 Task: Find connections with filter location Oriximiná with filter topic #linkedinnetworkingwith filter profile language Spanish with filter current company InternGrow™ with filter school Institute of Management Technology, Ghaziabad with filter industry Wireless Services with filter service category Management with filter keywords title Cafeteria Worker
Action: Mouse moved to (479, 87)
Screenshot: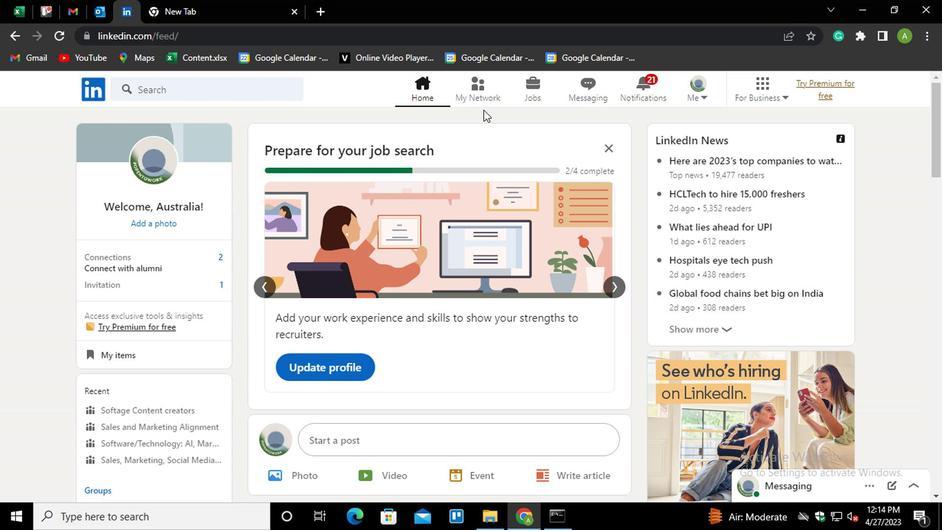 
Action: Mouse pressed left at (479, 87)
Screenshot: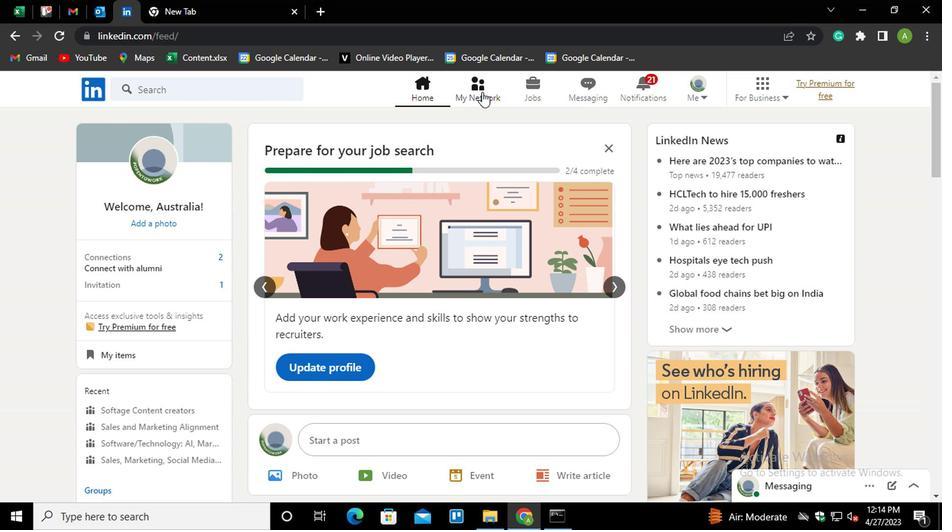 
Action: Mouse moved to (160, 157)
Screenshot: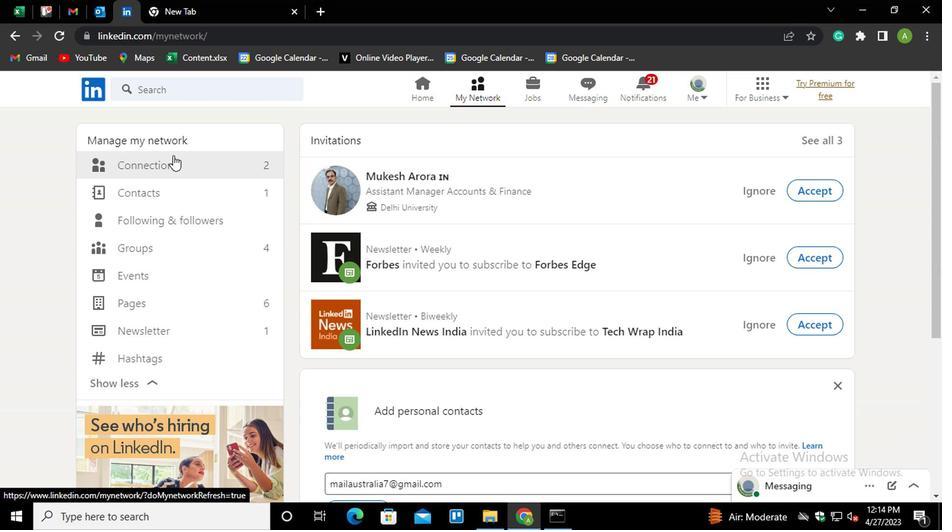 
Action: Mouse pressed left at (160, 157)
Screenshot: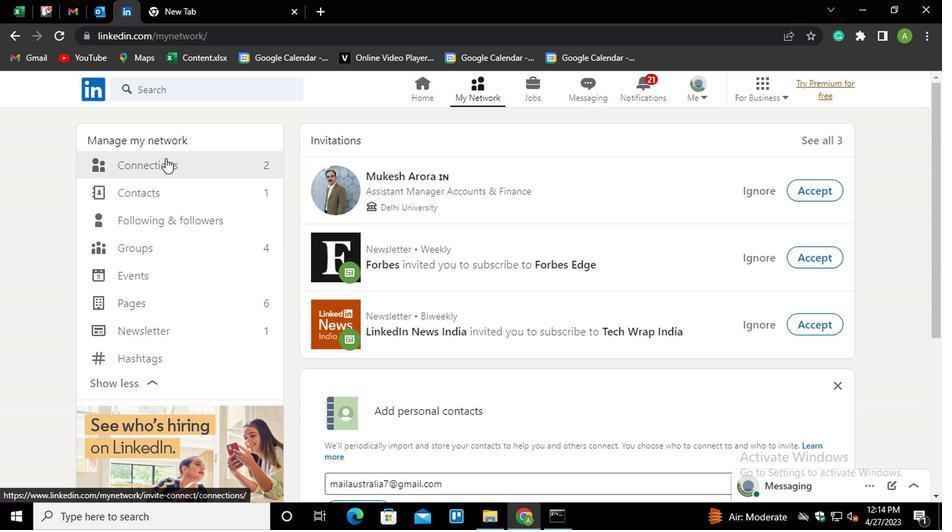 
Action: Mouse moved to (564, 154)
Screenshot: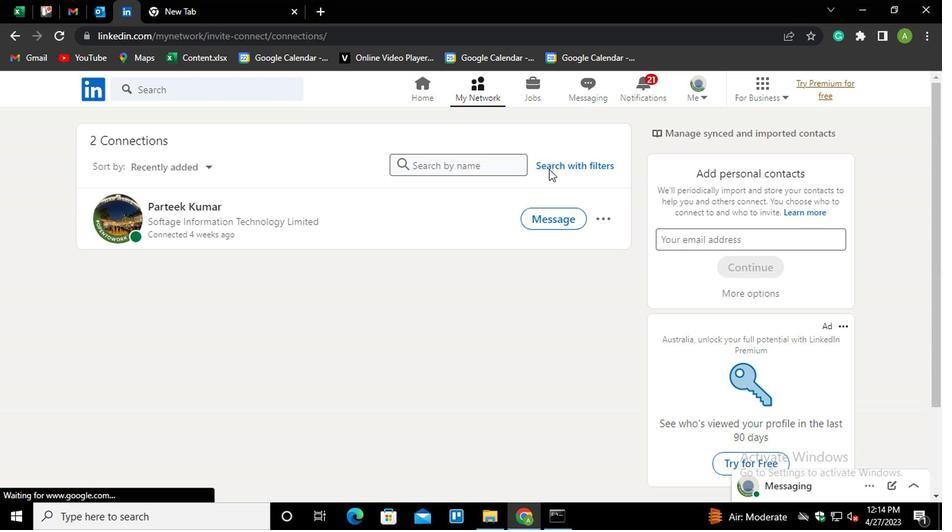 
Action: Mouse pressed left at (564, 154)
Screenshot: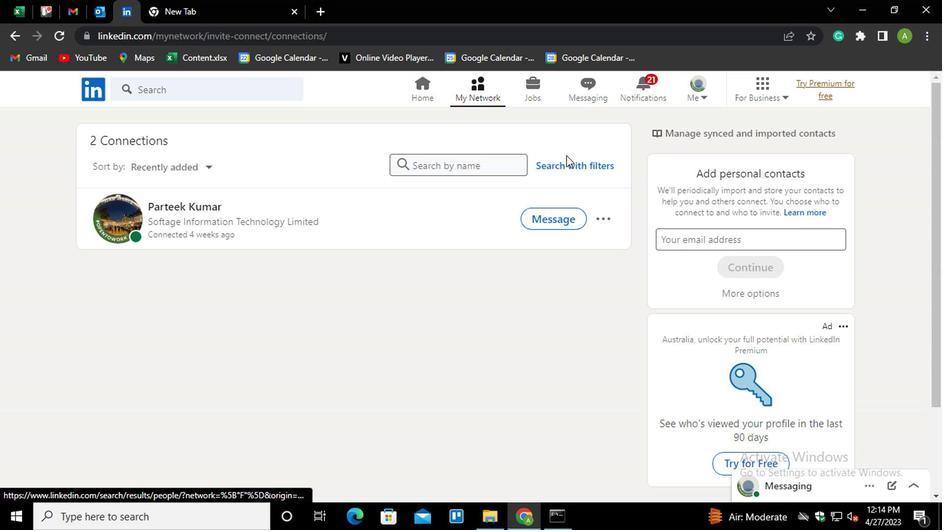 
Action: Mouse moved to (566, 163)
Screenshot: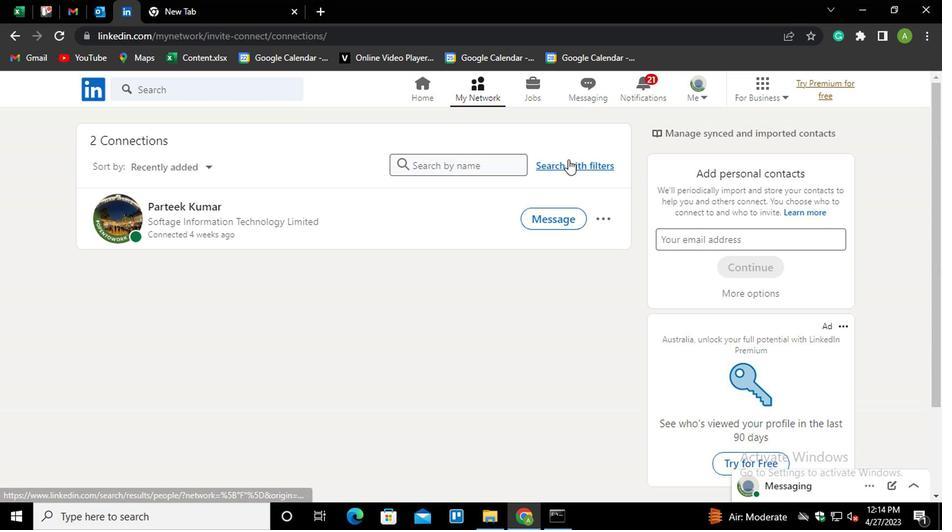 
Action: Mouse pressed left at (566, 163)
Screenshot: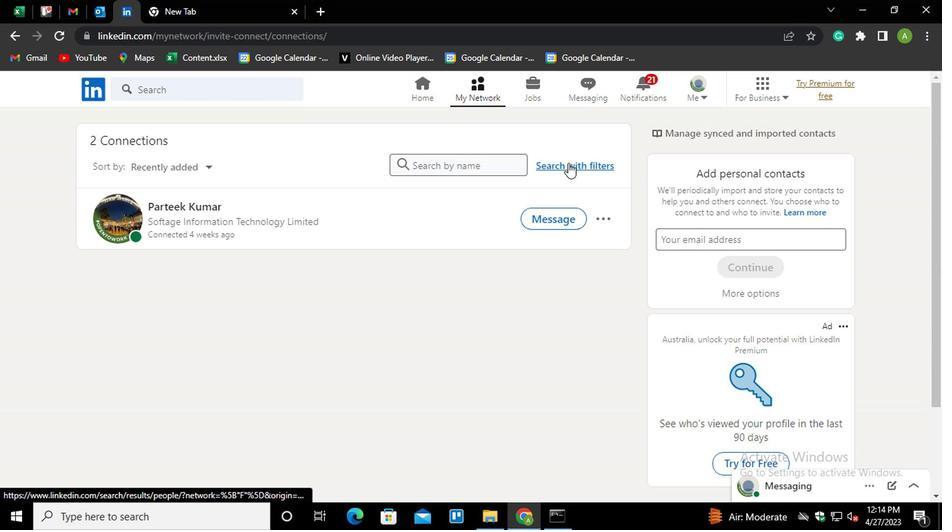 
Action: Mouse moved to (503, 126)
Screenshot: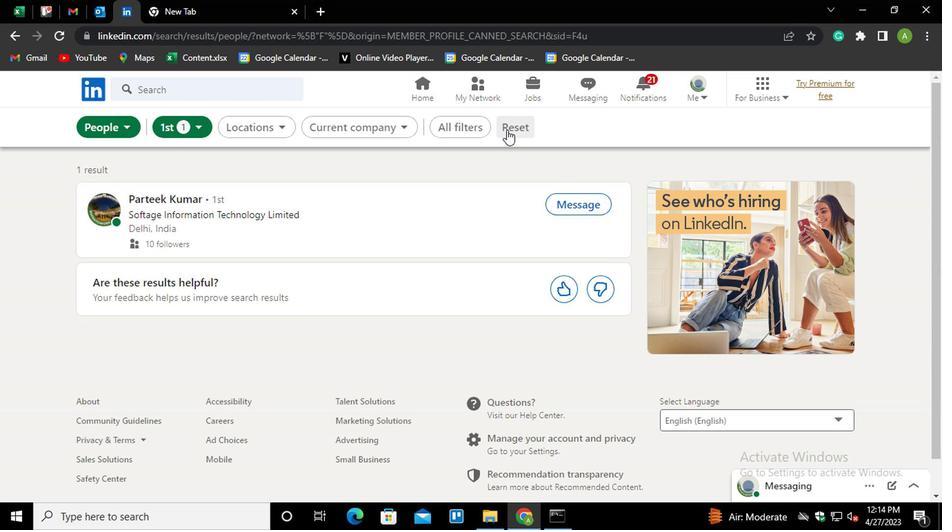 
Action: Mouse pressed left at (503, 126)
Screenshot: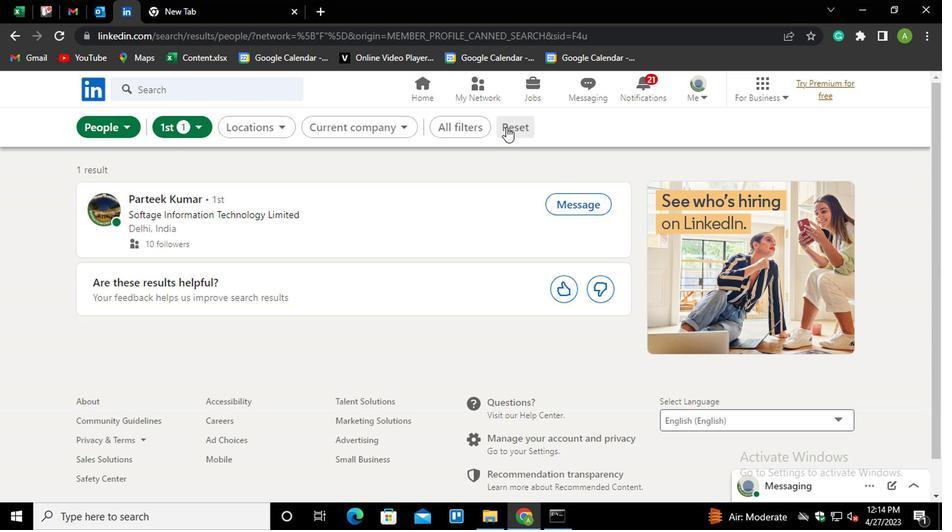 
Action: Mouse moved to (487, 125)
Screenshot: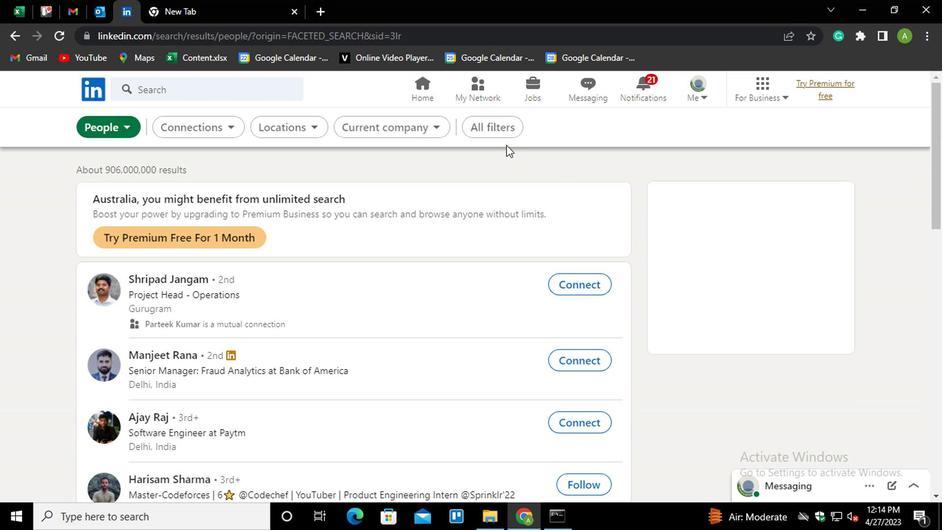 
Action: Mouse pressed left at (487, 125)
Screenshot: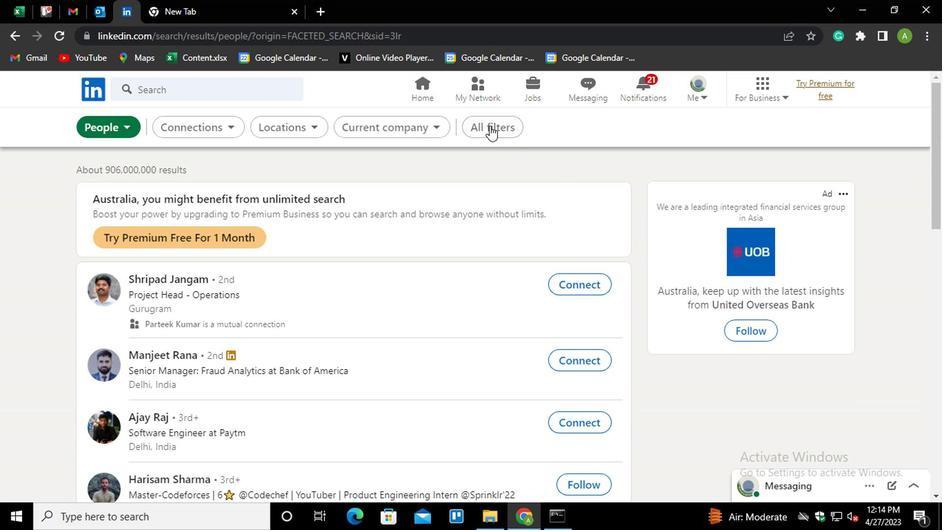 
Action: Mouse moved to (658, 268)
Screenshot: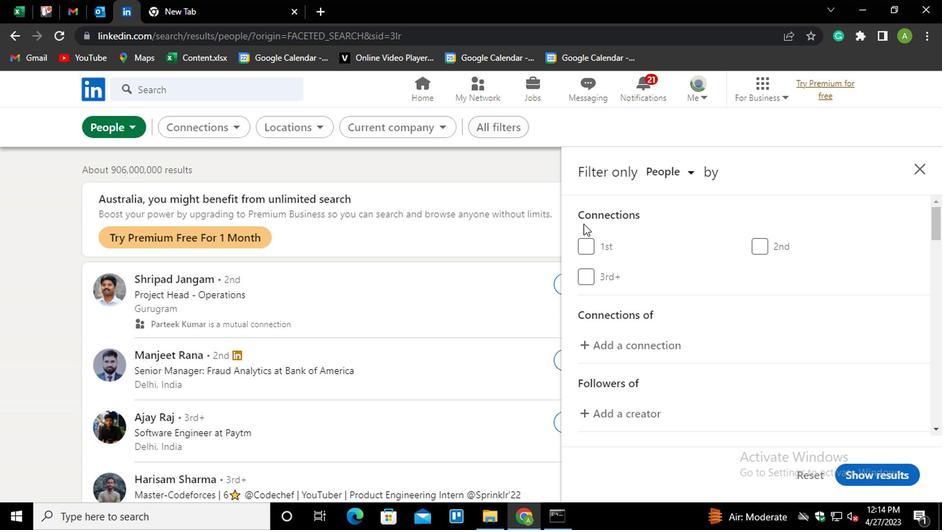 
Action: Mouse scrolled (658, 267) with delta (0, 0)
Screenshot: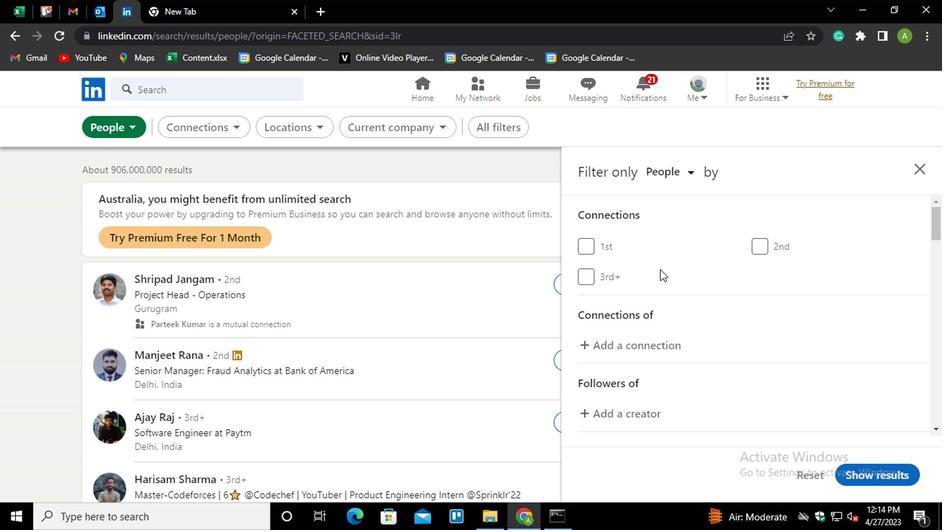 
Action: Mouse scrolled (658, 267) with delta (0, 0)
Screenshot: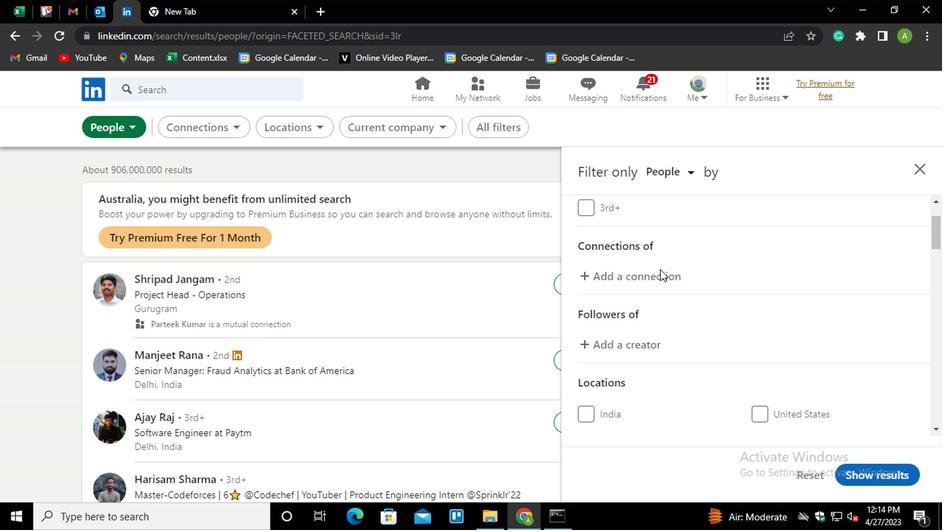
Action: Mouse scrolled (658, 267) with delta (0, 0)
Screenshot: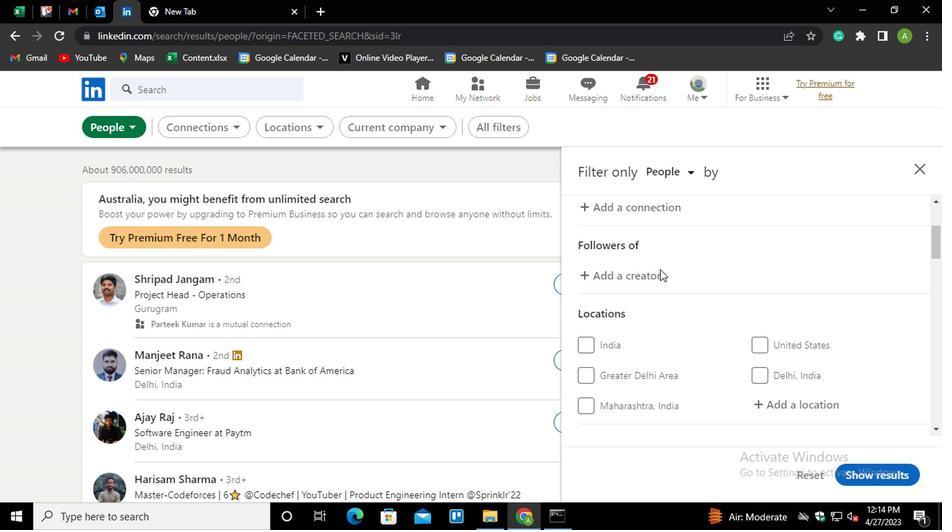 
Action: Mouse scrolled (658, 267) with delta (0, 0)
Screenshot: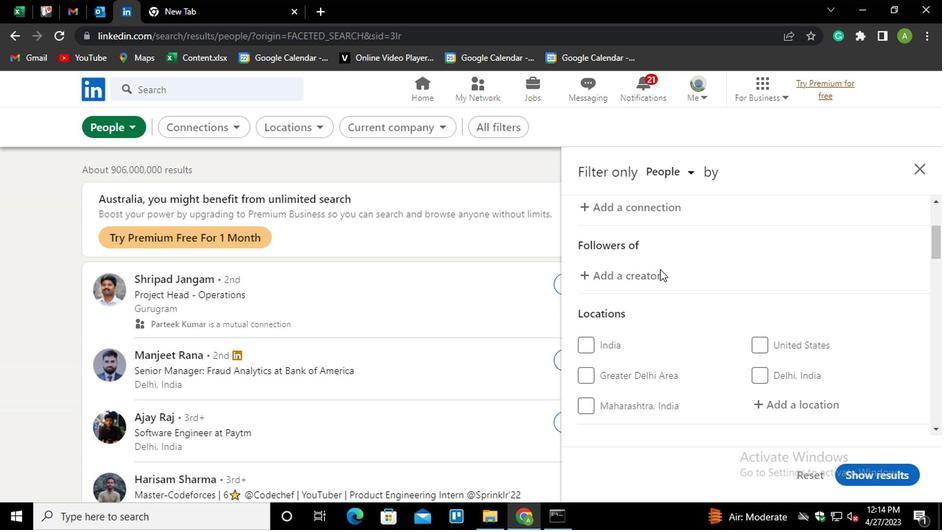 
Action: Mouse moved to (795, 266)
Screenshot: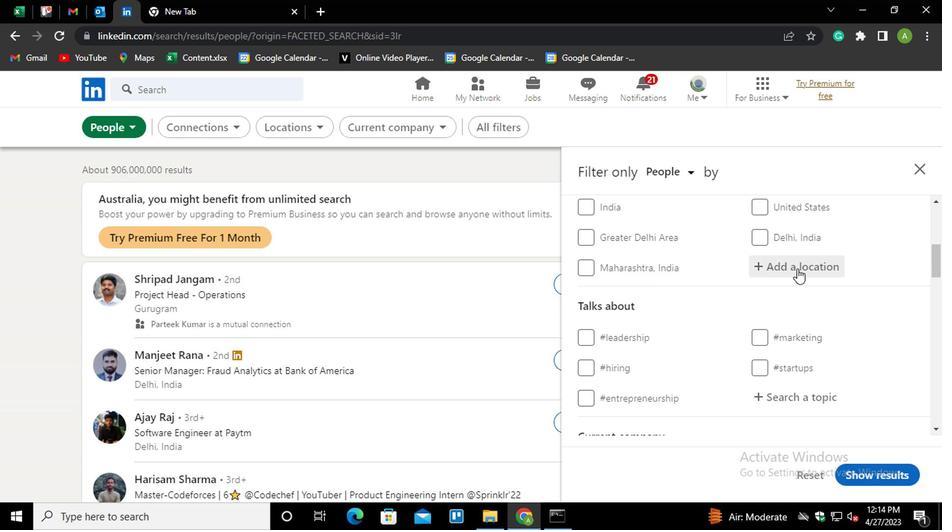 
Action: Mouse pressed left at (795, 266)
Screenshot: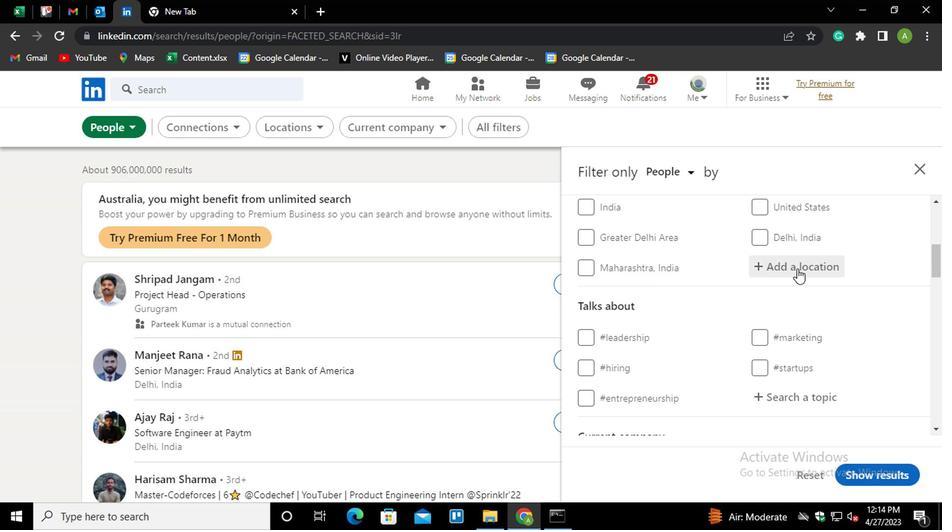 
Action: Mouse moved to (789, 265)
Screenshot: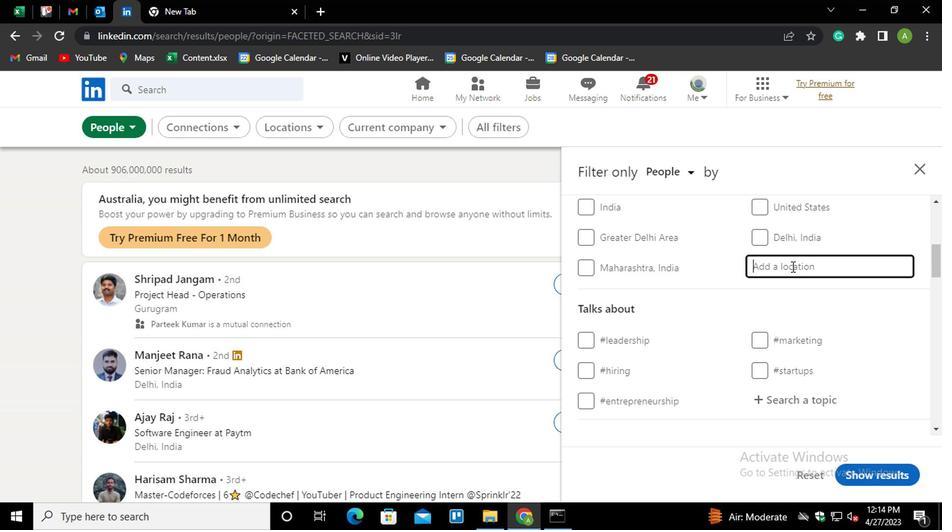 
Action: Mouse pressed left at (789, 265)
Screenshot: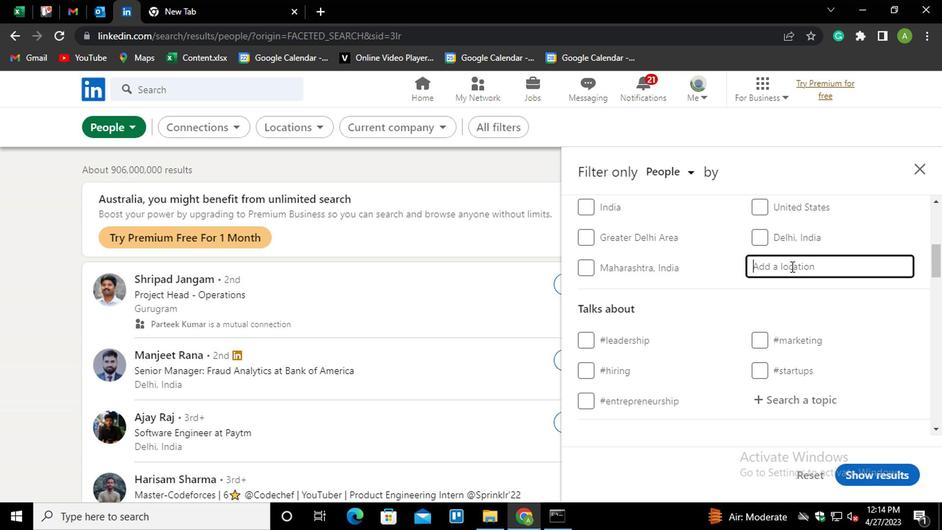 
Action: Mouse moved to (787, 266)
Screenshot: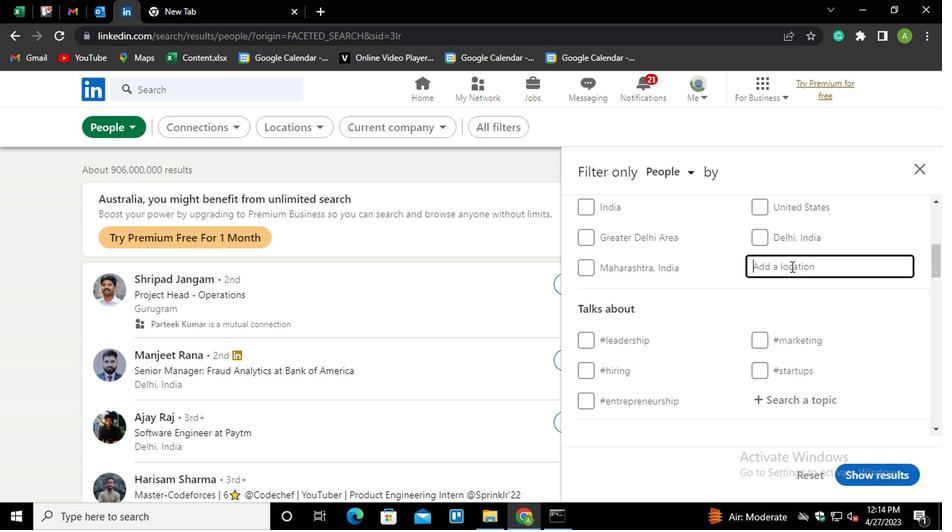 
Action: Key pressed <Key.shift>ORIXIMINA<Key.down><Key.enter>
Screenshot: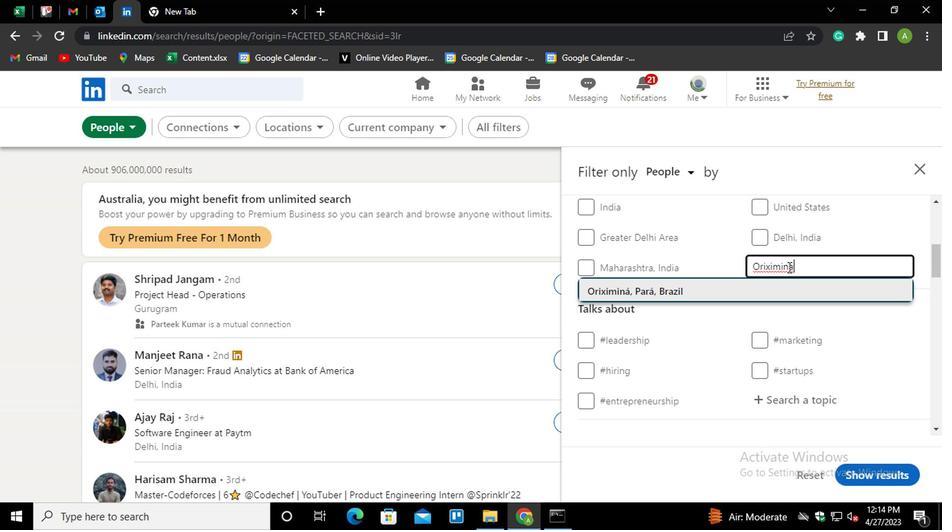 
Action: Mouse scrolled (787, 265) with delta (0, 0)
Screenshot: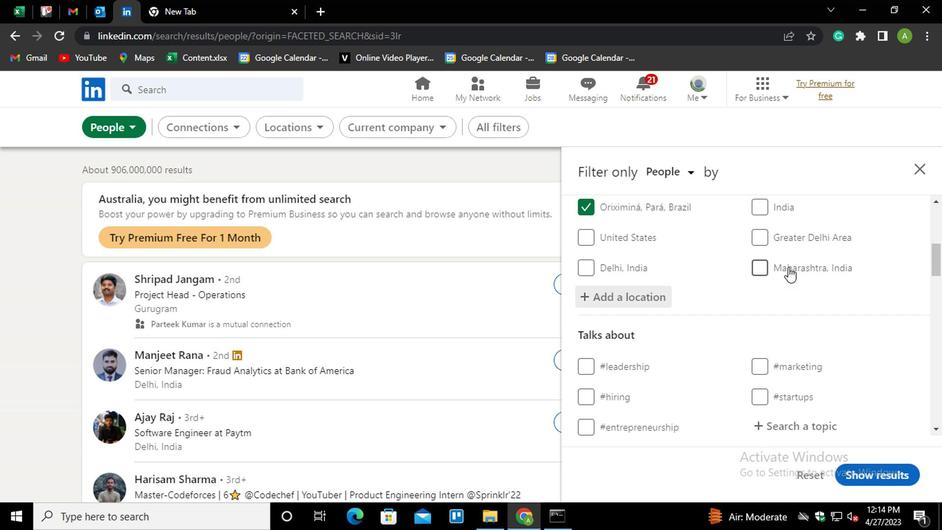 
Action: Mouse scrolled (787, 265) with delta (0, 0)
Screenshot: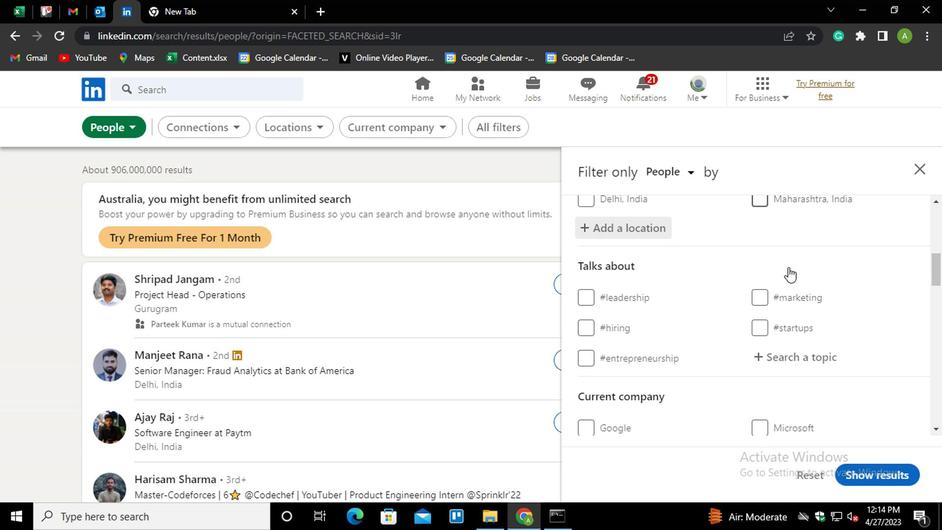 
Action: Mouse moved to (781, 286)
Screenshot: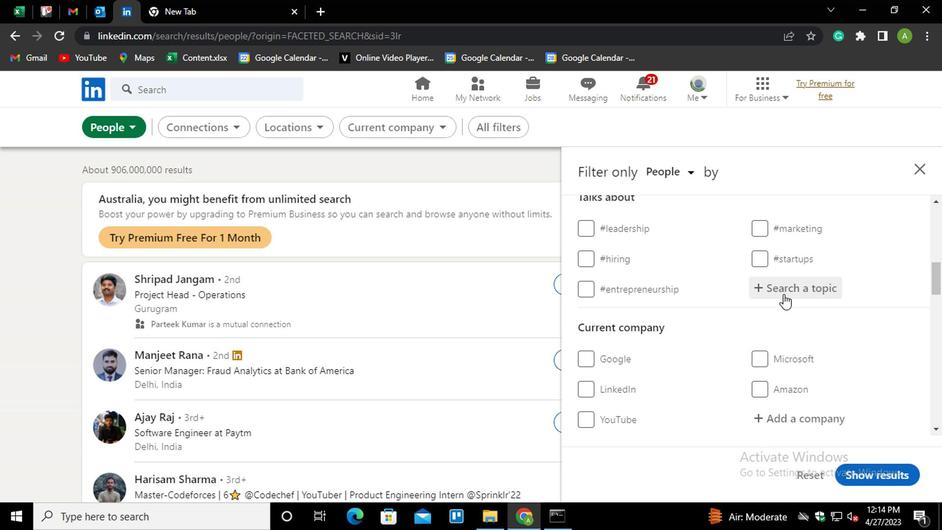 
Action: Mouse pressed left at (781, 286)
Screenshot: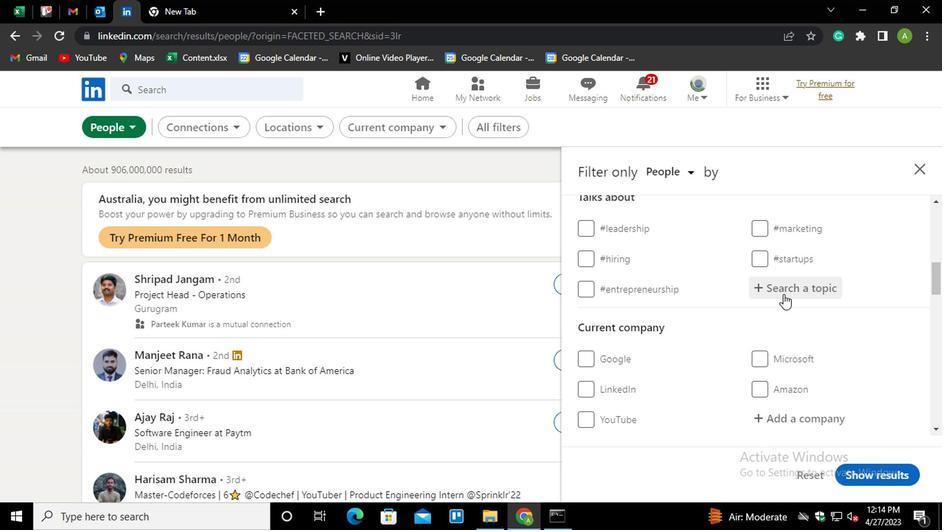 
Action: Mouse moved to (777, 287)
Screenshot: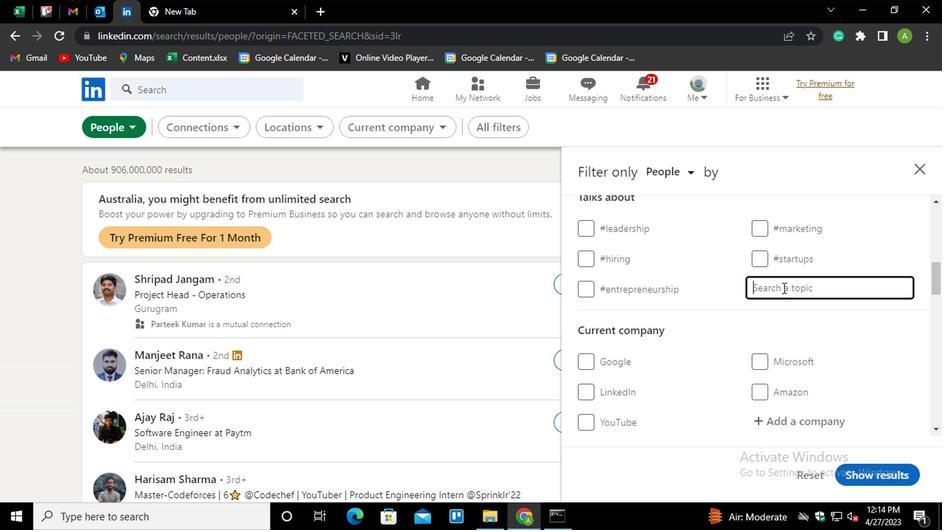
Action: Key pressed <Key.shift>#LIND<Key.backspace>KEDINNETWORKING
Screenshot: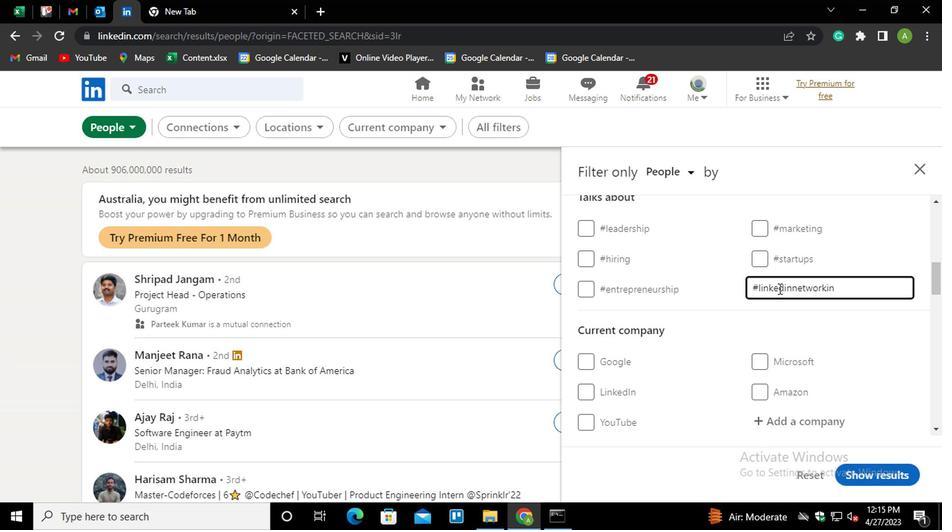 
Action: Mouse moved to (795, 322)
Screenshot: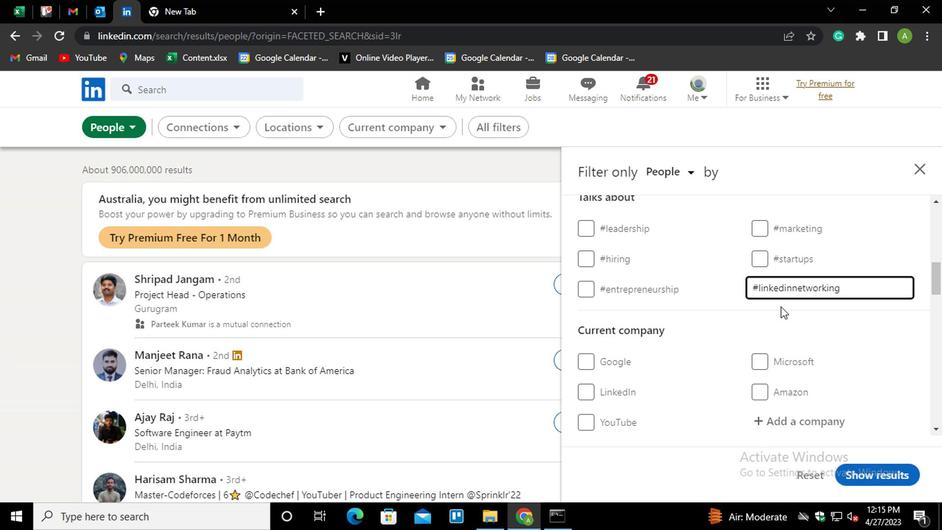 
Action: Mouse pressed left at (795, 322)
Screenshot: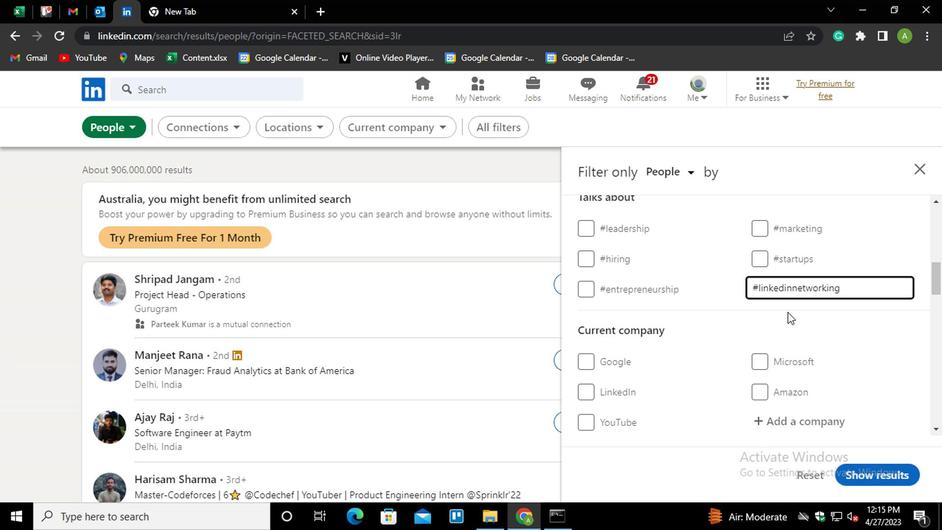 
Action: Mouse moved to (795, 322)
Screenshot: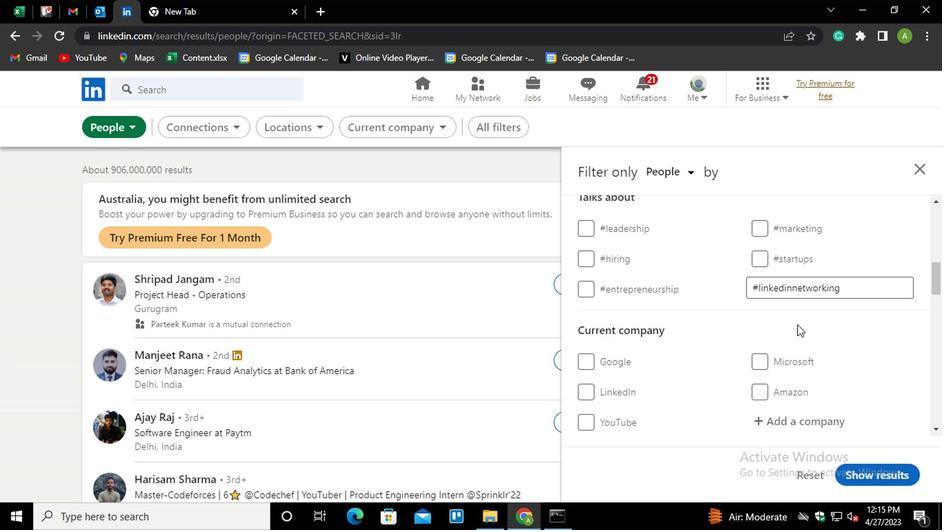 
Action: Mouse scrolled (795, 322) with delta (0, 0)
Screenshot: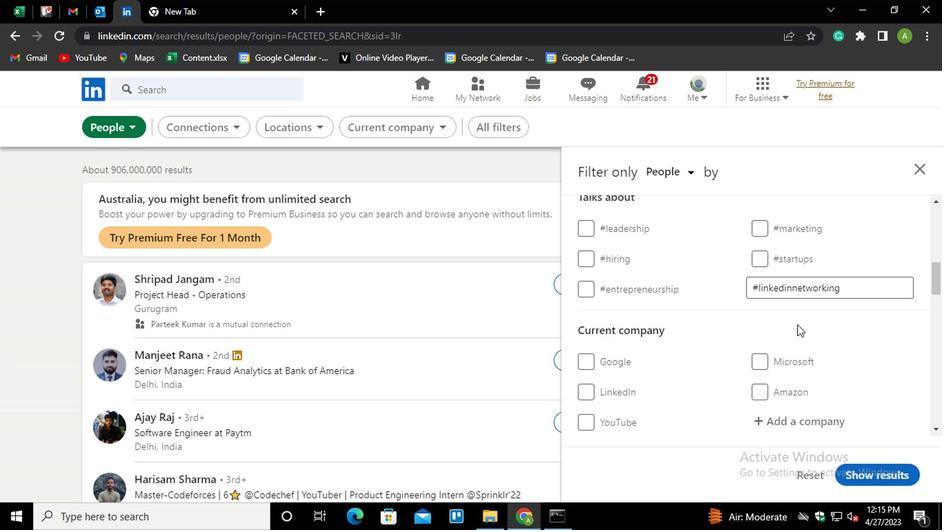 
Action: Mouse scrolled (795, 322) with delta (0, 0)
Screenshot: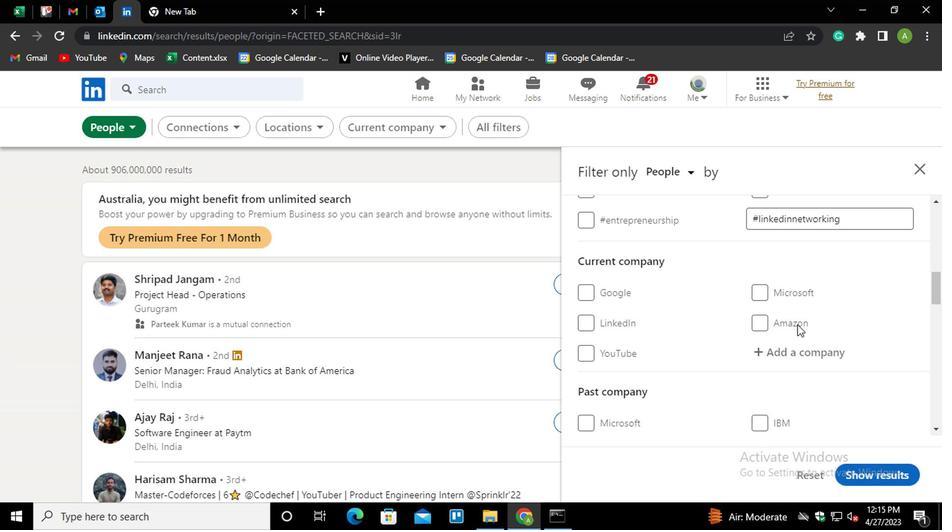 
Action: Mouse scrolled (795, 322) with delta (0, 0)
Screenshot: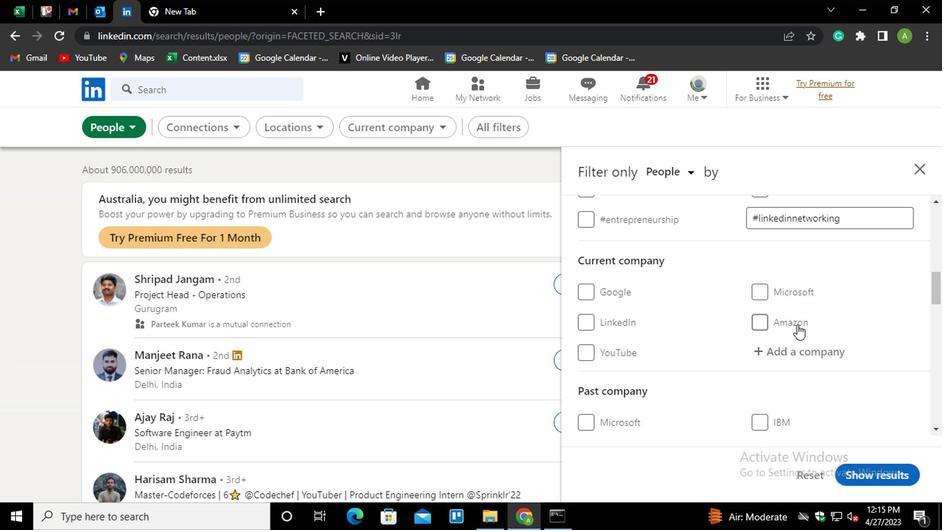 
Action: Mouse scrolled (795, 322) with delta (0, 0)
Screenshot: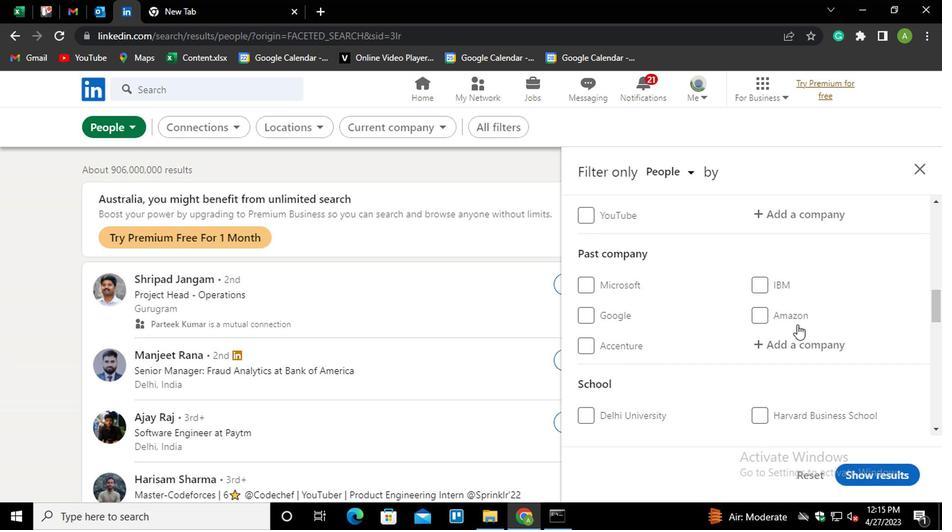 
Action: Mouse scrolled (795, 322) with delta (0, 0)
Screenshot: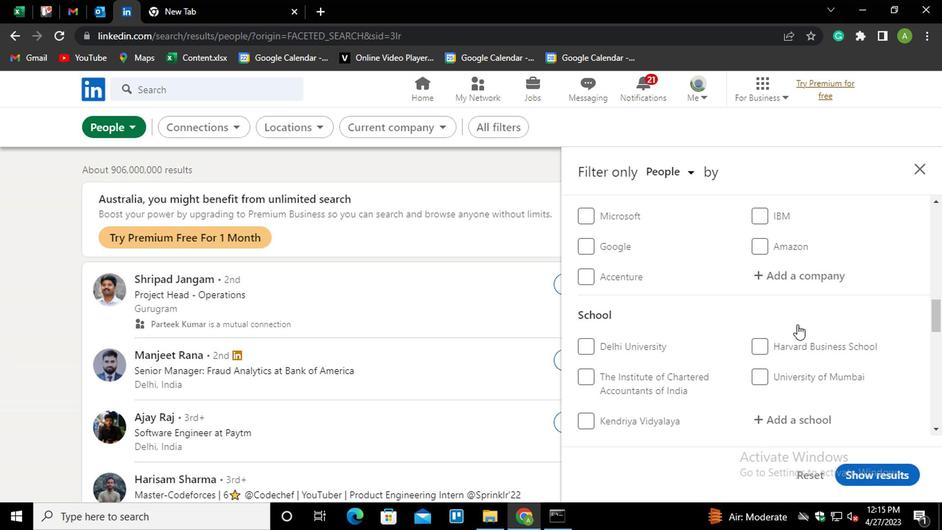 
Action: Mouse scrolled (795, 322) with delta (0, 0)
Screenshot: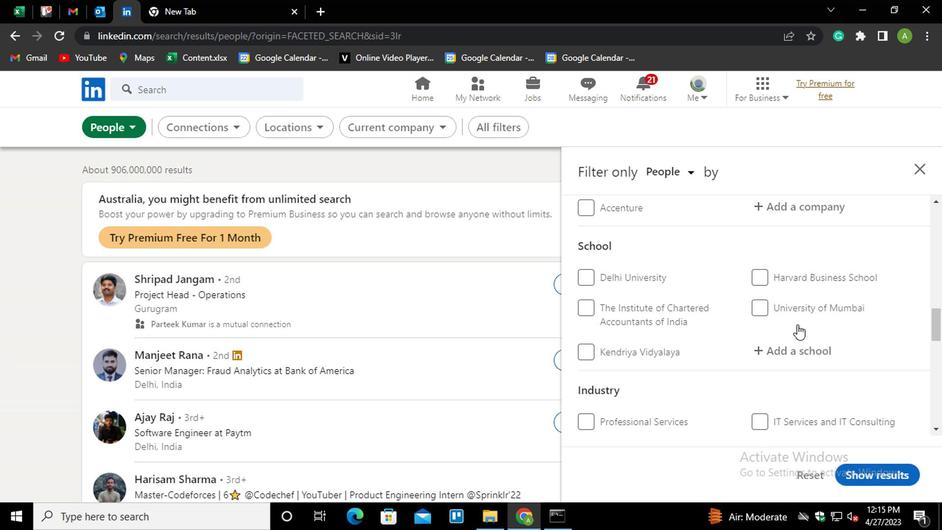 
Action: Mouse scrolled (795, 322) with delta (0, 0)
Screenshot: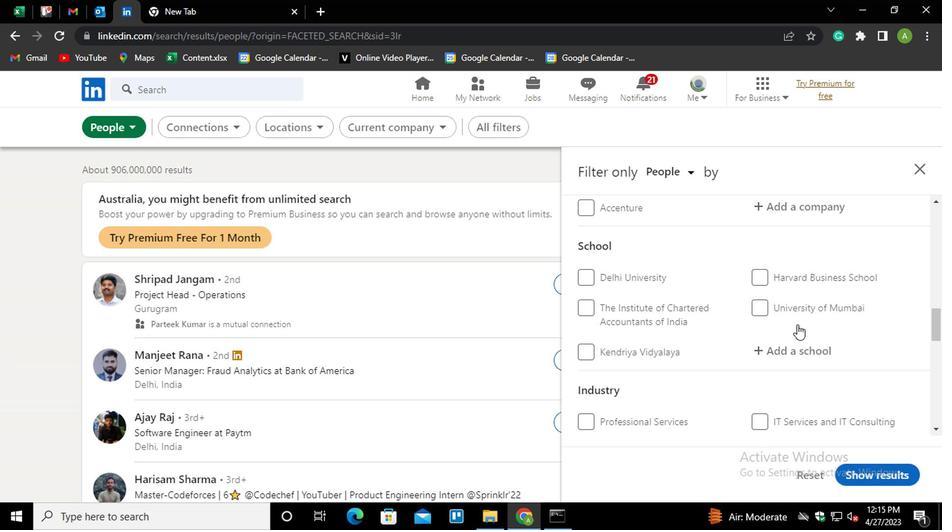 
Action: Mouse scrolled (795, 322) with delta (0, 0)
Screenshot: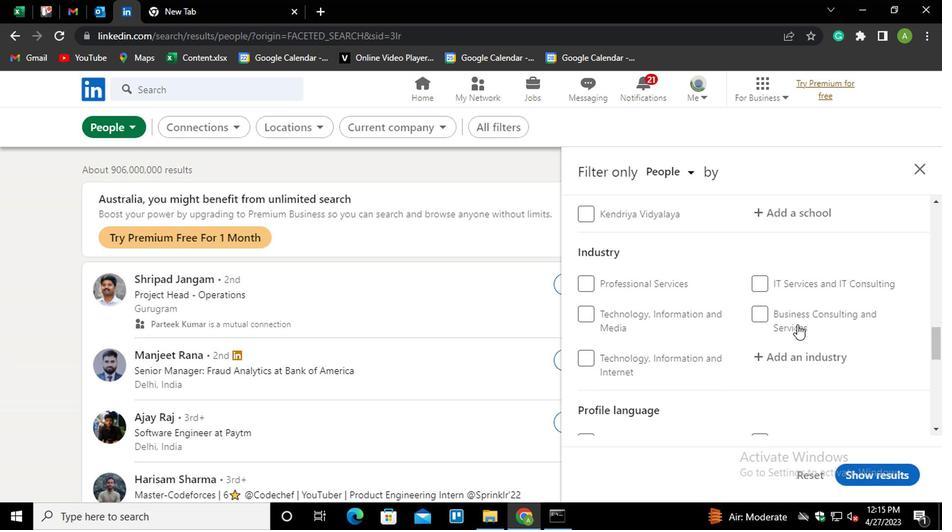 
Action: Mouse scrolled (795, 322) with delta (0, 0)
Screenshot: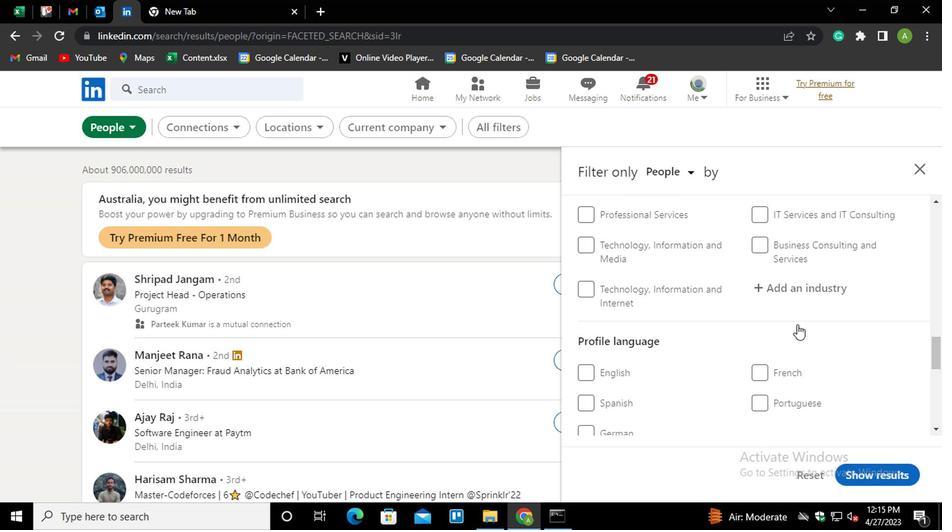 
Action: Mouse moved to (600, 328)
Screenshot: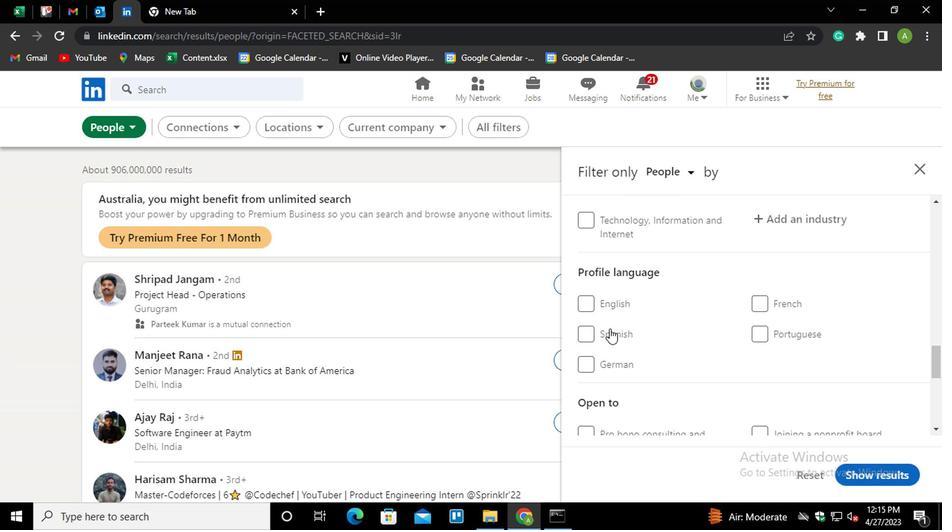 
Action: Mouse pressed left at (600, 328)
Screenshot: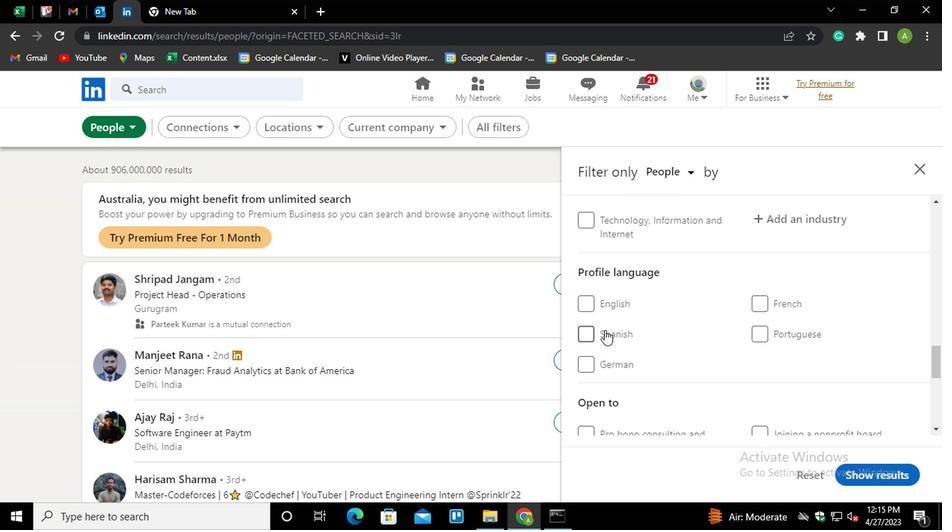 
Action: Mouse moved to (741, 360)
Screenshot: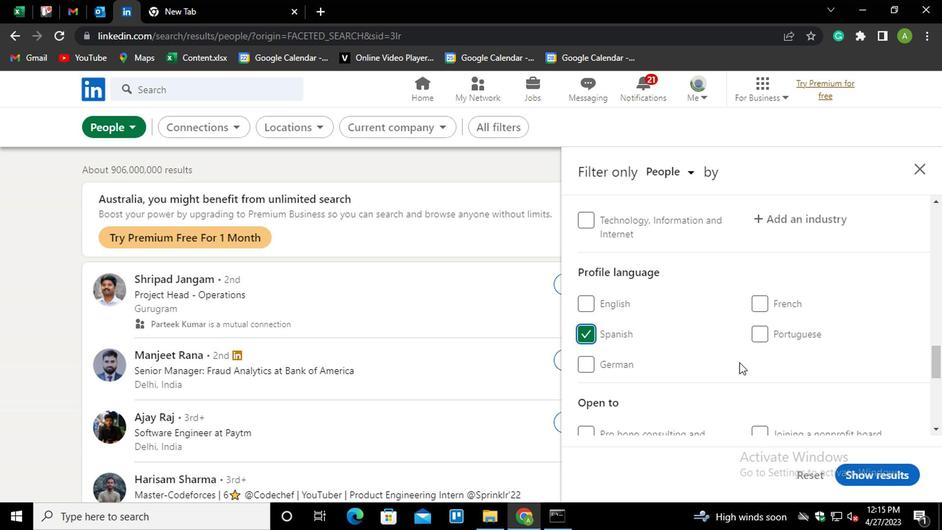 
Action: Mouse scrolled (741, 361) with delta (0, 0)
Screenshot: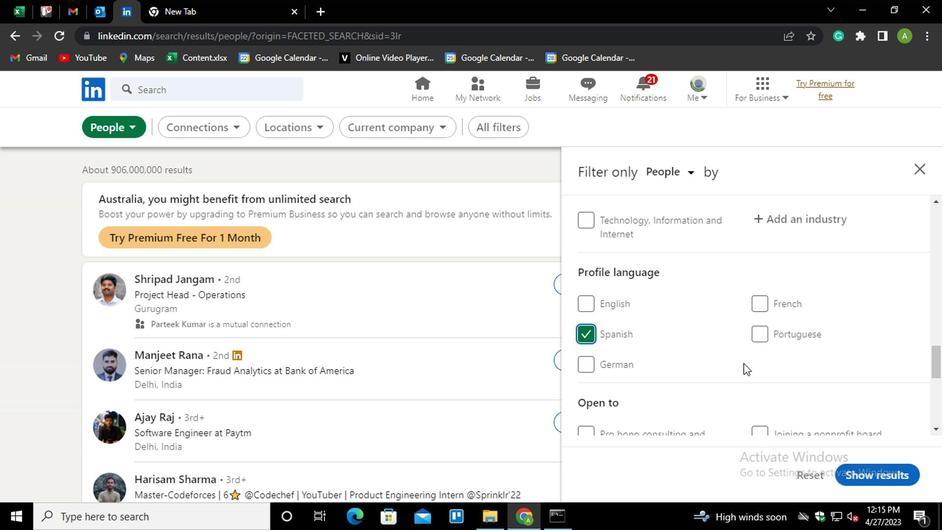 
Action: Mouse scrolled (741, 361) with delta (0, 0)
Screenshot: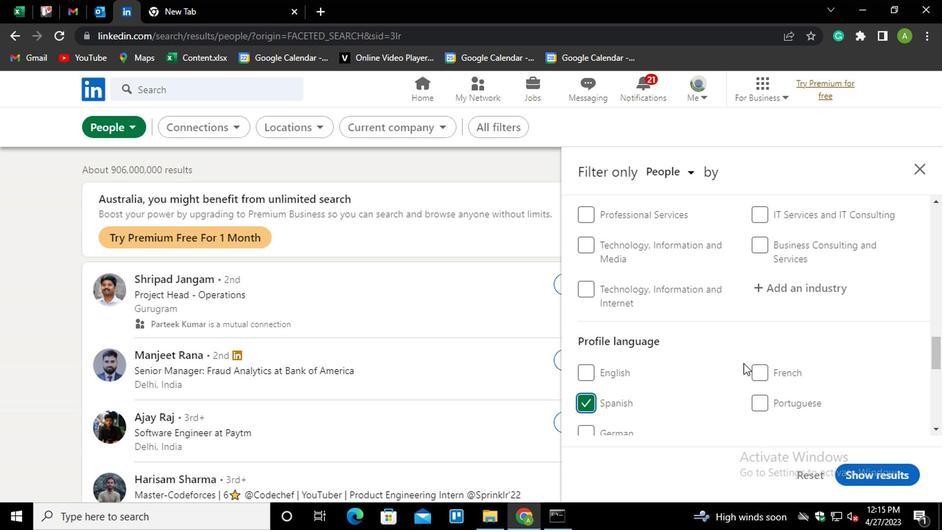 
Action: Mouse scrolled (741, 361) with delta (0, 0)
Screenshot: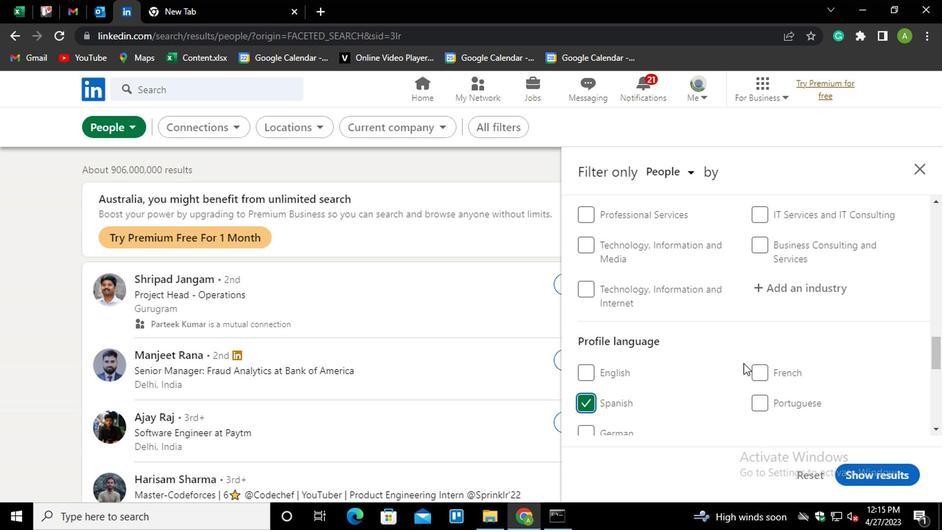 
Action: Mouse scrolled (741, 361) with delta (0, 0)
Screenshot: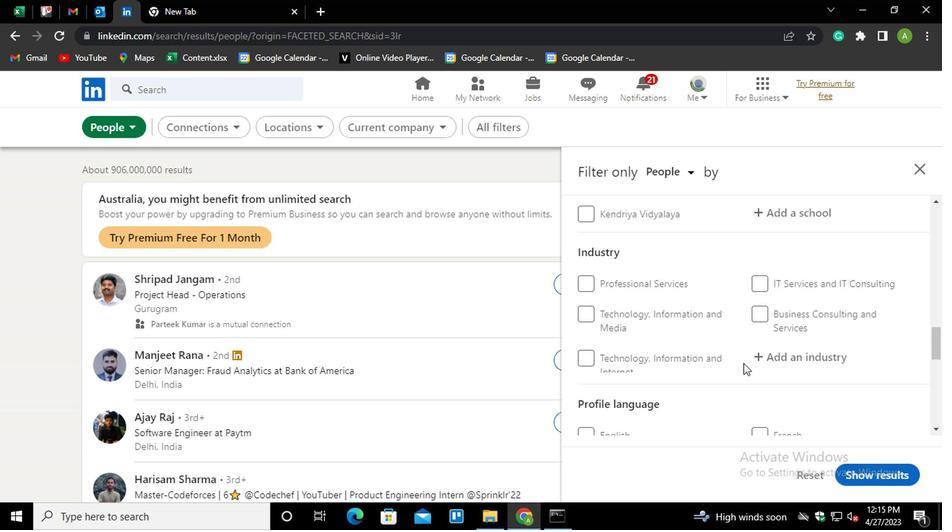 
Action: Mouse scrolled (741, 361) with delta (0, 0)
Screenshot: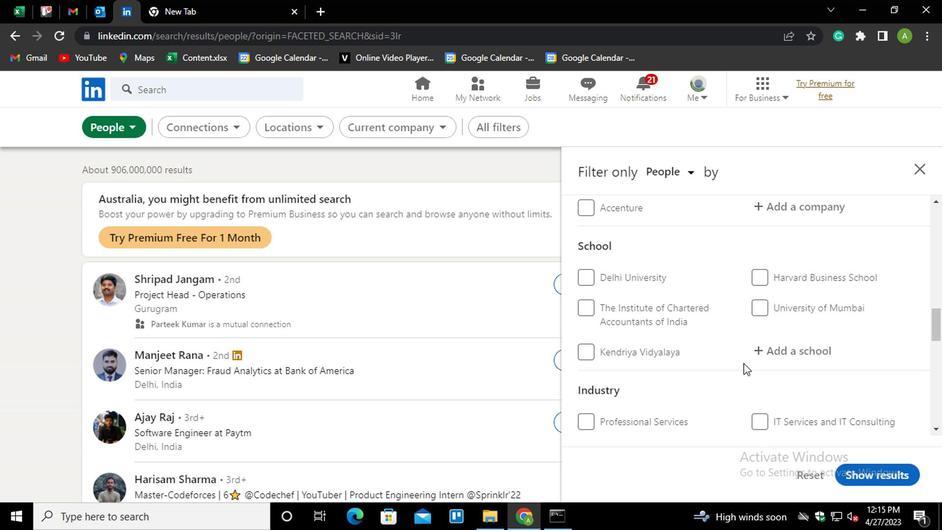 
Action: Mouse scrolled (741, 361) with delta (0, 0)
Screenshot: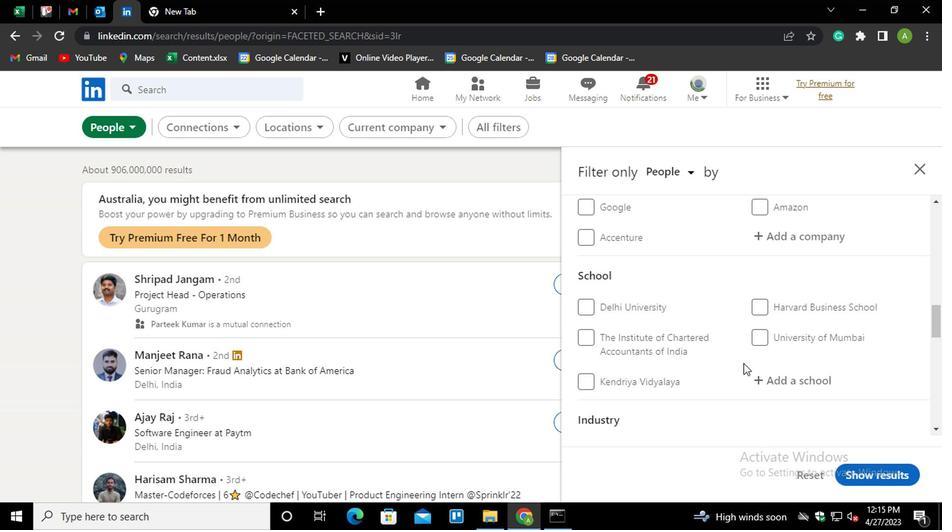 
Action: Mouse scrolled (741, 361) with delta (0, 0)
Screenshot: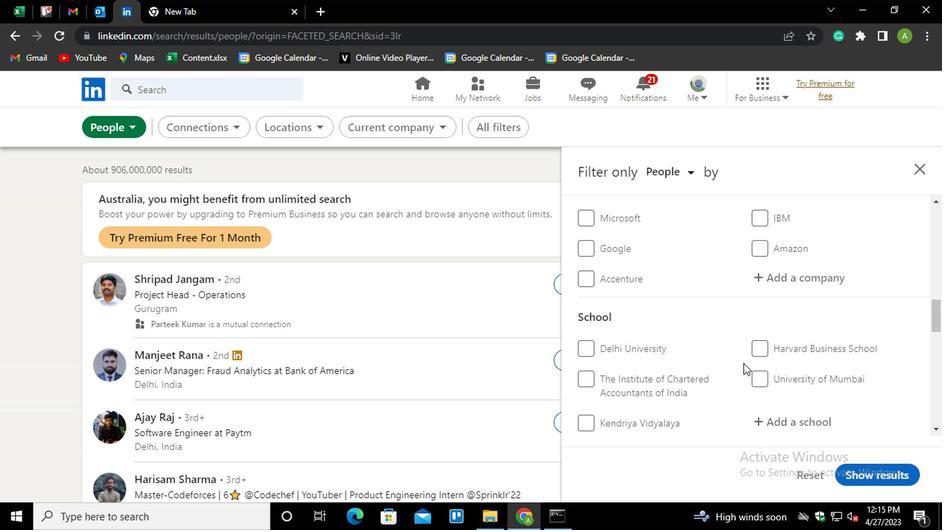 
Action: Mouse moved to (790, 284)
Screenshot: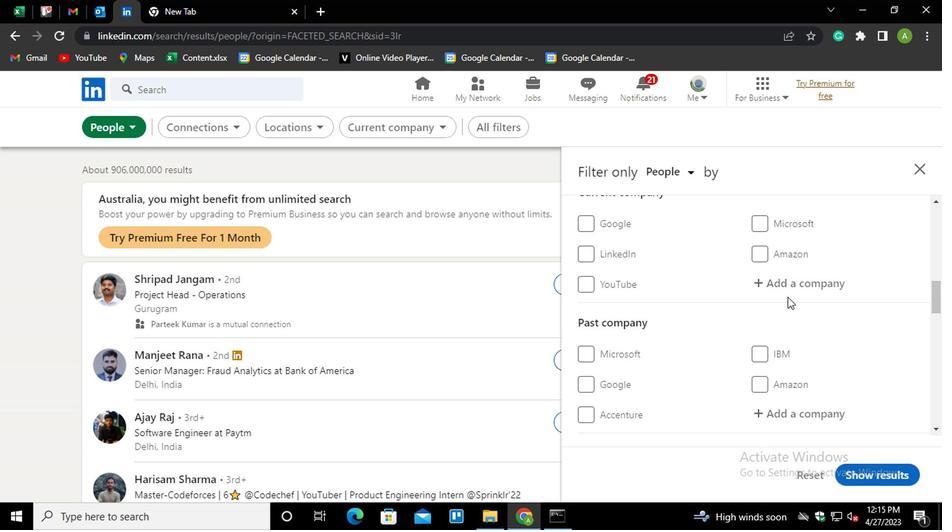 
Action: Mouse pressed left at (790, 284)
Screenshot: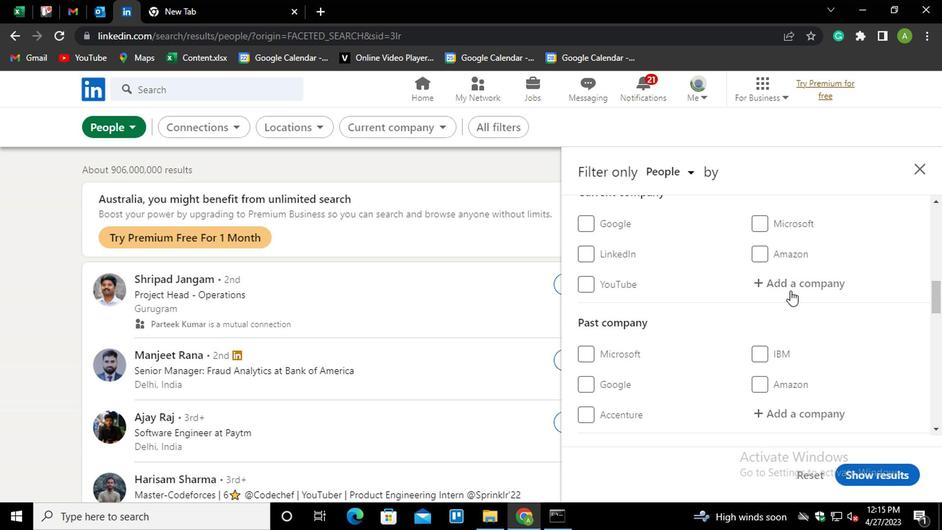 
Action: Key pressed <Key.shift>INTERGROE<Key.backspace>W<Key.down><Key.down><Key.down><Key.down><Key.enter>
Screenshot: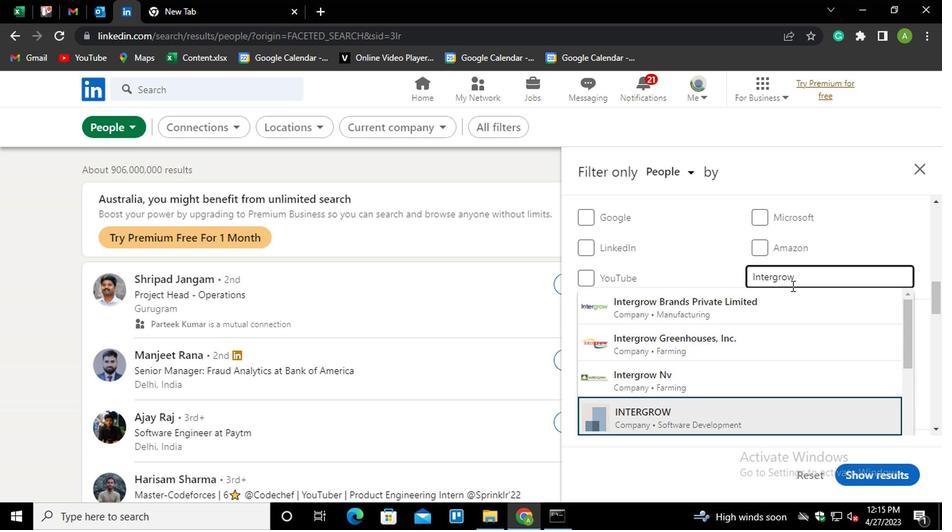 
Action: Mouse scrolled (790, 283) with delta (0, 0)
Screenshot: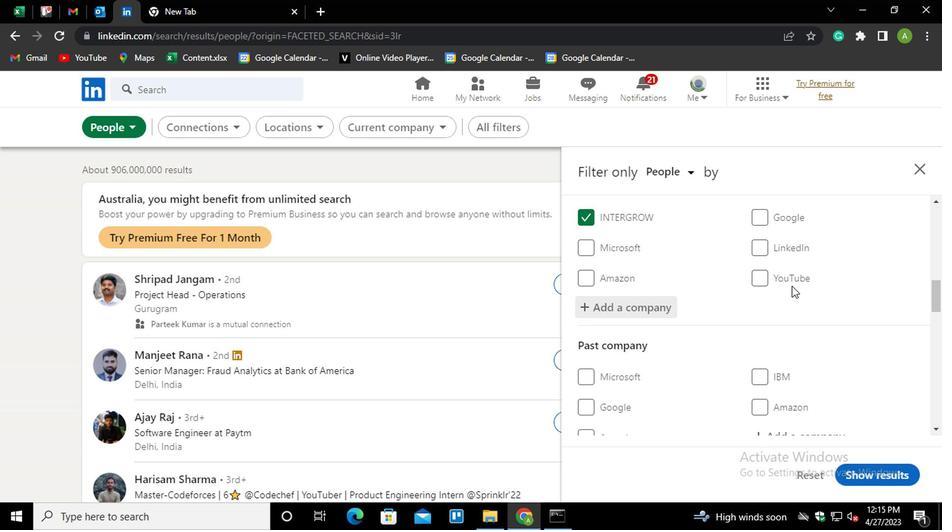 
Action: Mouse scrolled (790, 283) with delta (0, 0)
Screenshot: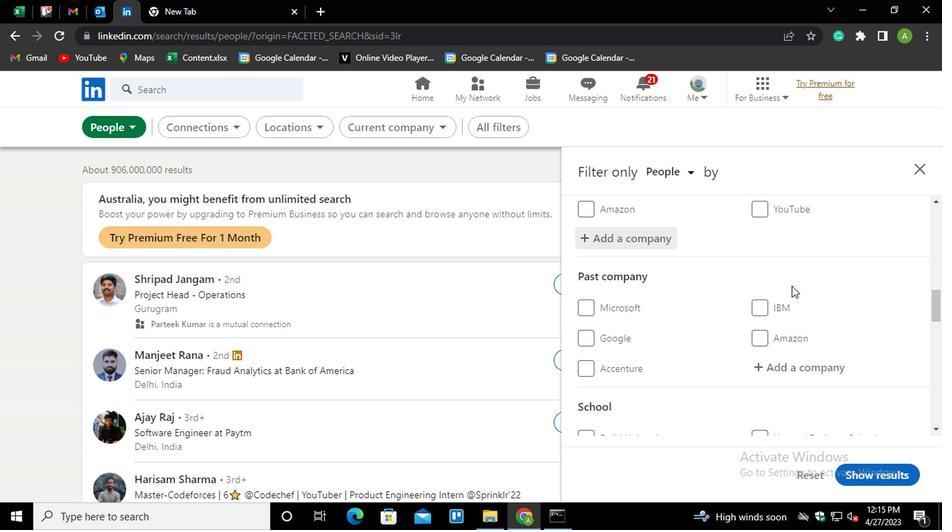 
Action: Mouse scrolled (790, 283) with delta (0, 0)
Screenshot: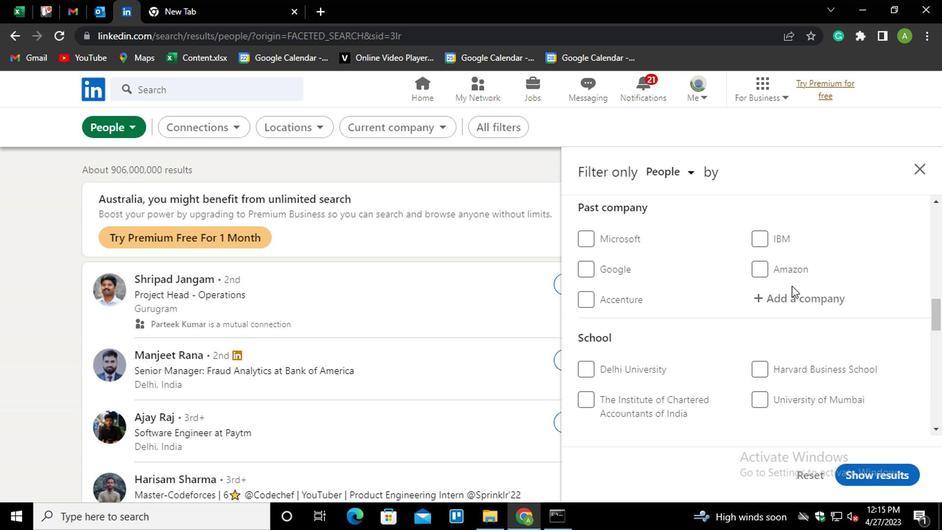 
Action: Mouse moved to (789, 372)
Screenshot: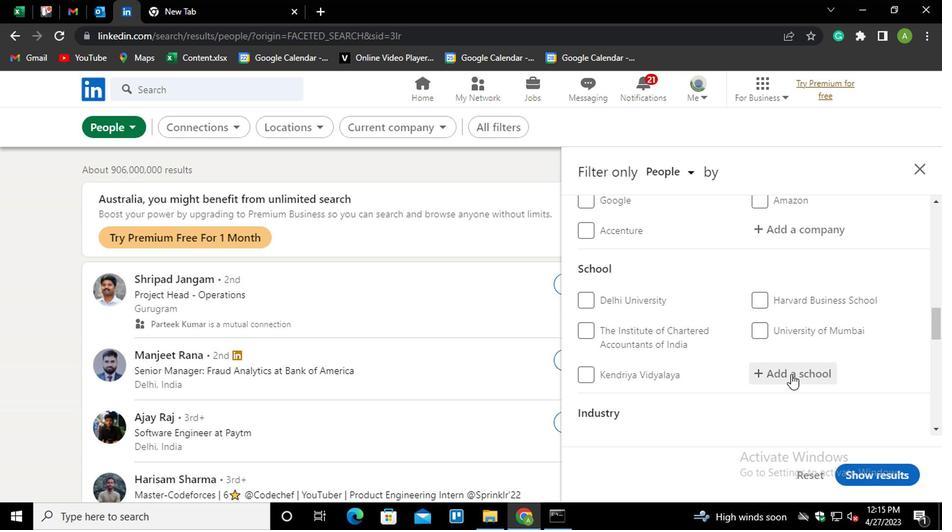 
Action: Mouse pressed left at (789, 372)
Screenshot: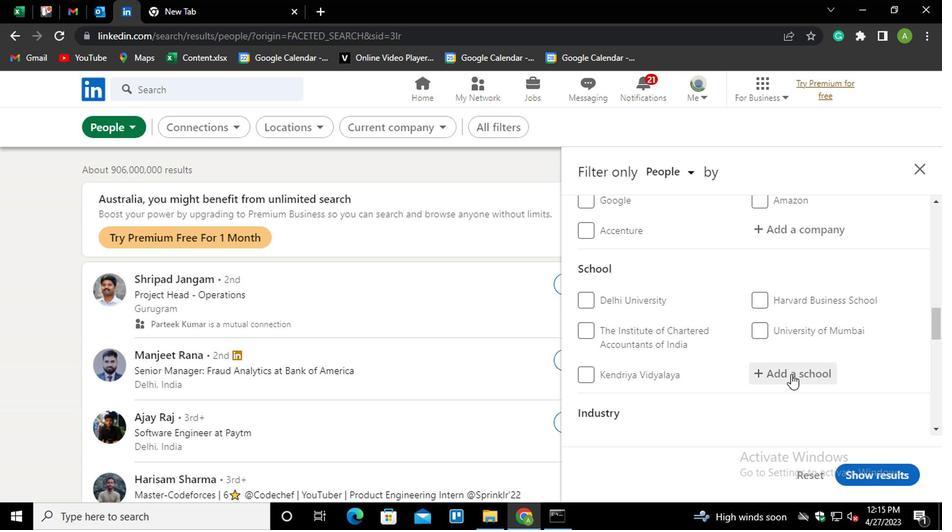 
Action: Mouse moved to (789, 373)
Screenshot: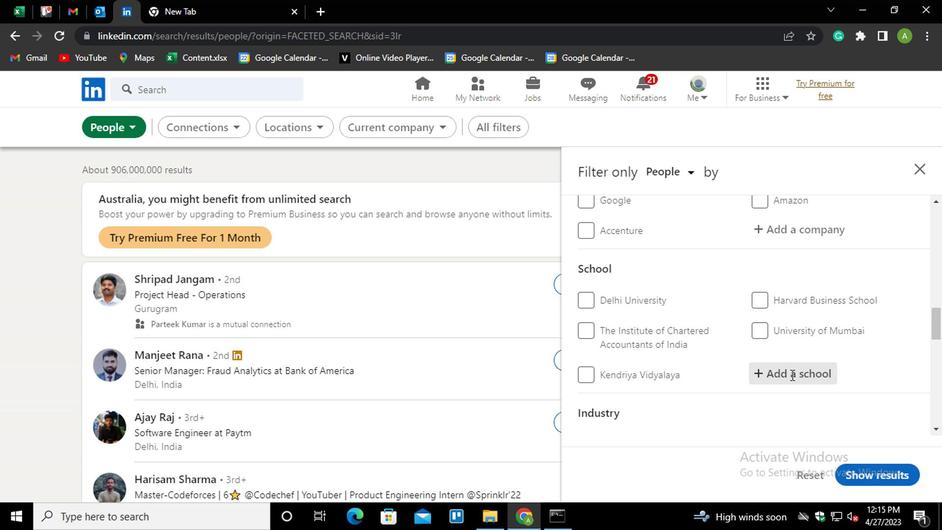 
Action: Key pressed <Key.shift>MANAGEMENT<Key.space><Key.shift><Key.shift><Key.shift><Key.shift><Key.shift><Key.shift><Key.shift>TECHNOLOGY,<Key.space><Key.down><Key.down><Key.enter>
Screenshot: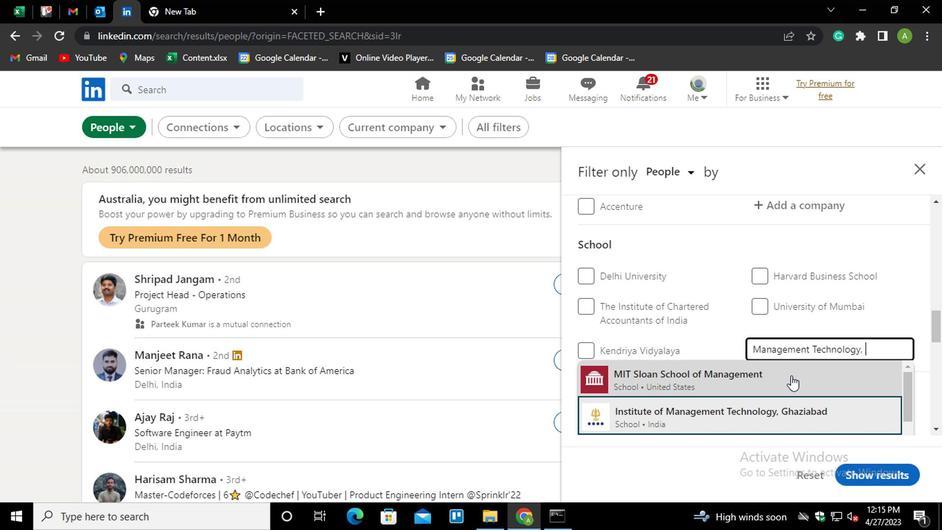 
Action: Mouse scrolled (789, 372) with delta (0, 0)
Screenshot: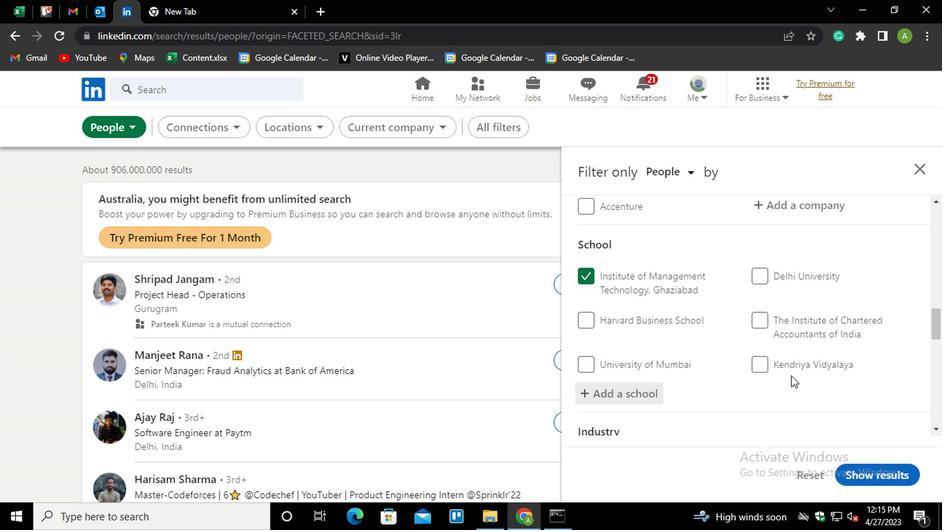 
Action: Mouse moved to (782, 371)
Screenshot: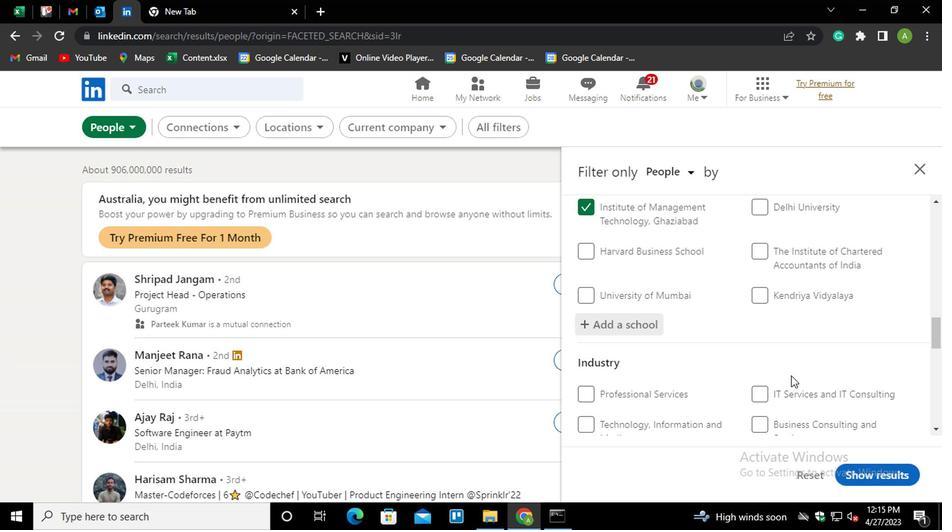 
Action: Mouse scrolled (782, 370) with delta (0, 0)
Screenshot: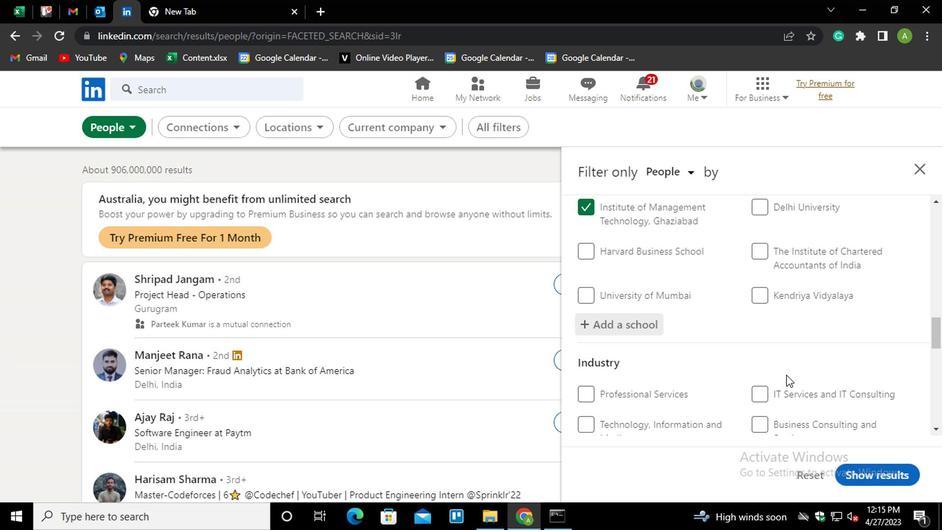 
Action: Mouse scrolled (782, 370) with delta (0, 0)
Screenshot: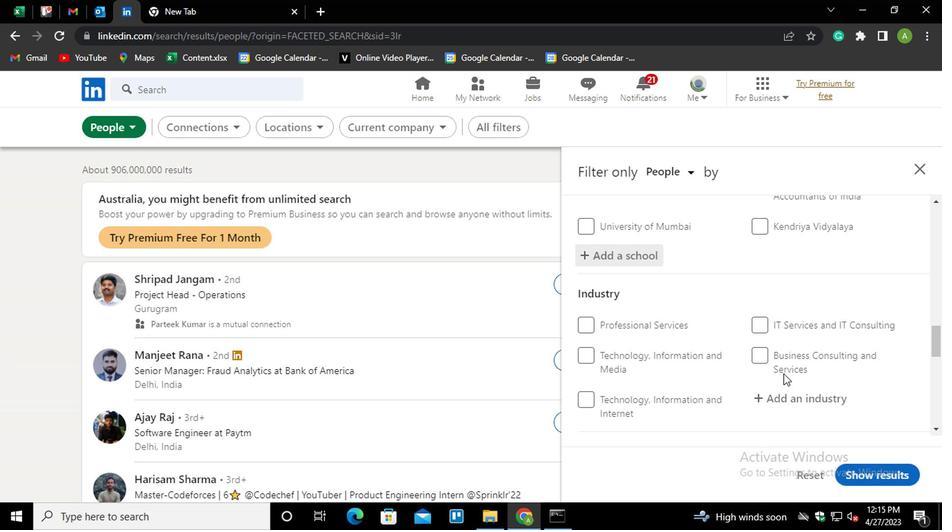 
Action: Mouse moved to (789, 333)
Screenshot: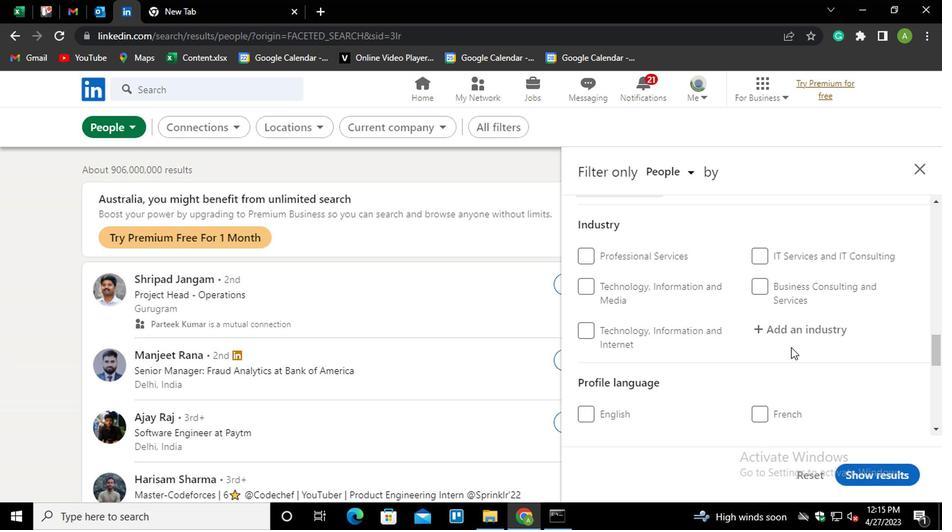 
Action: Mouse pressed left at (789, 333)
Screenshot: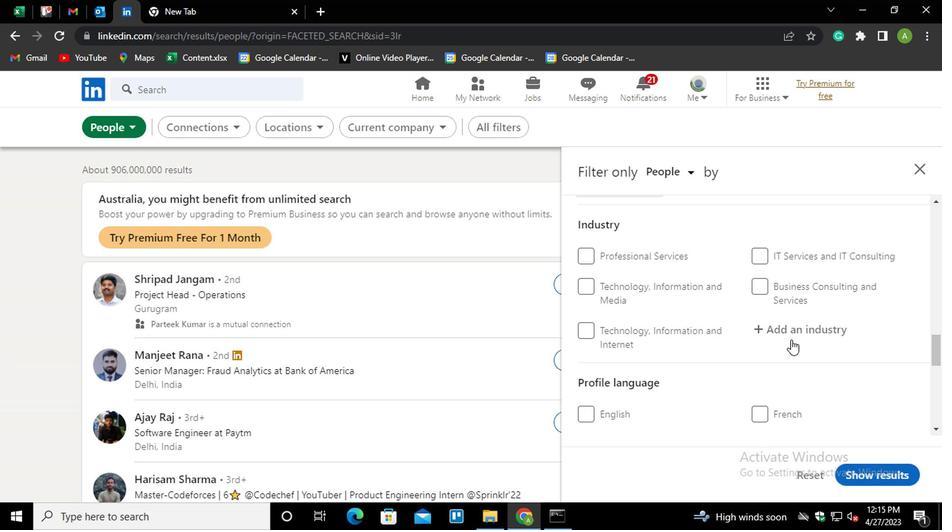 
Action: Key pressed <Key.shift>E<Key.backspace>WIRELE<Key.down><Key.enter>
Screenshot: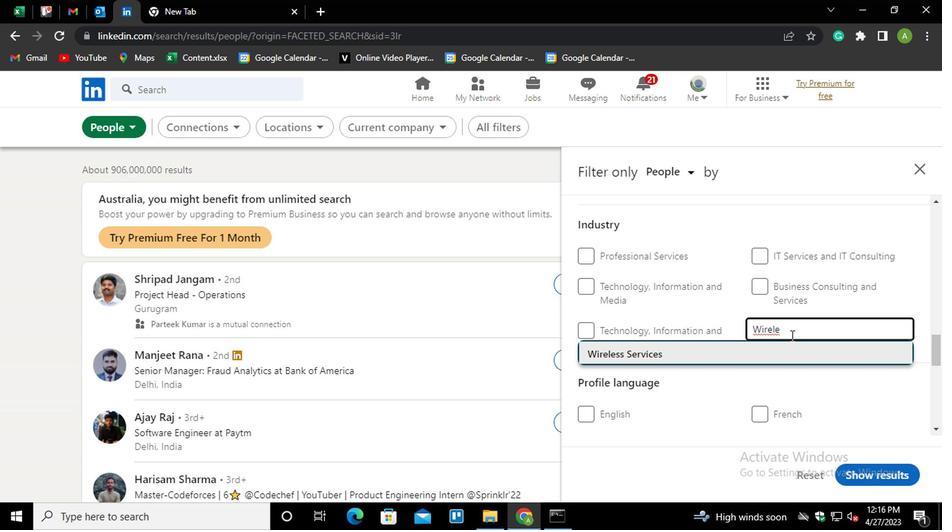 
Action: Mouse scrolled (789, 332) with delta (0, 0)
Screenshot: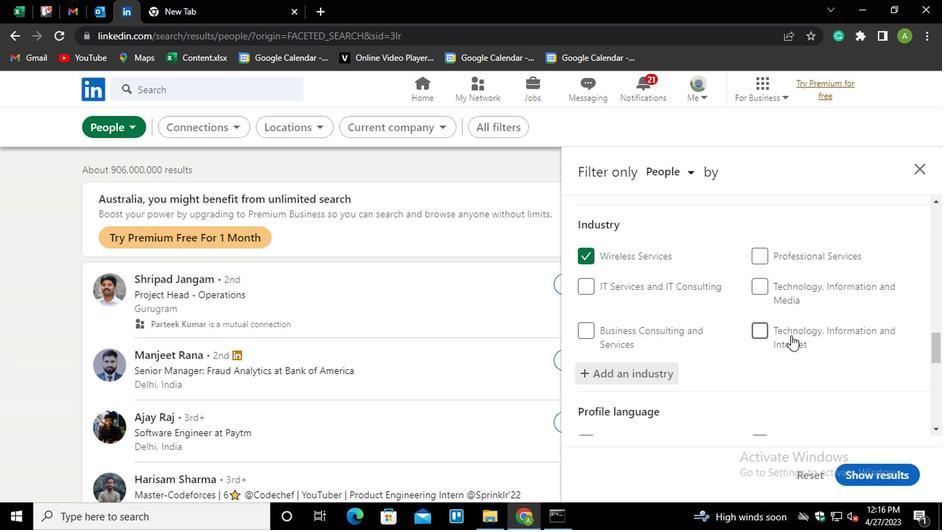 
Action: Mouse scrolled (789, 332) with delta (0, 0)
Screenshot: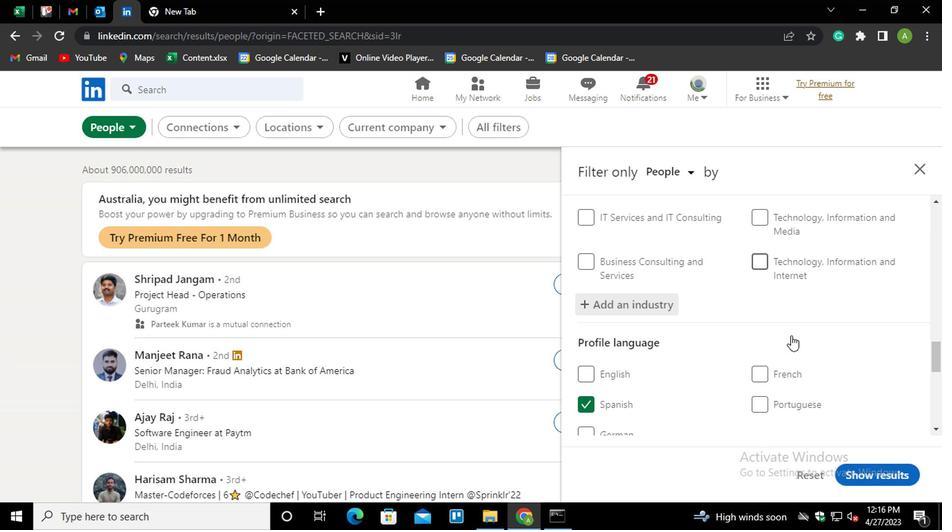 
Action: Mouse moved to (788, 334)
Screenshot: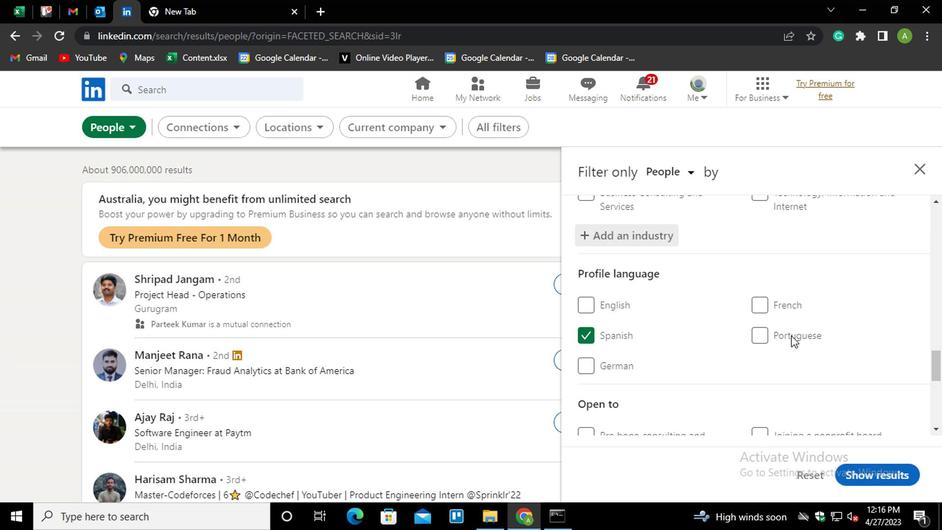 
Action: Mouse scrolled (788, 334) with delta (0, 0)
Screenshot: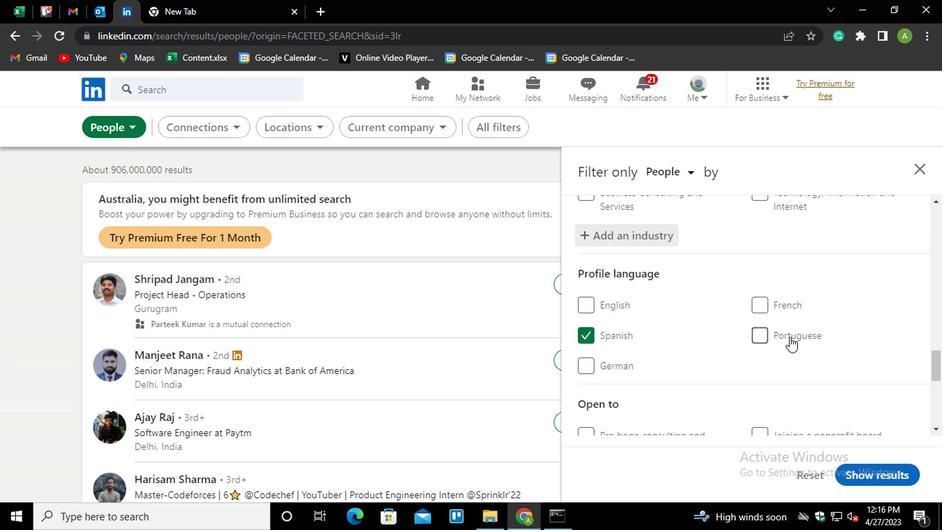 
Action: Mouse scrolled (788, 334) with delta (0, 0)
Screenshot: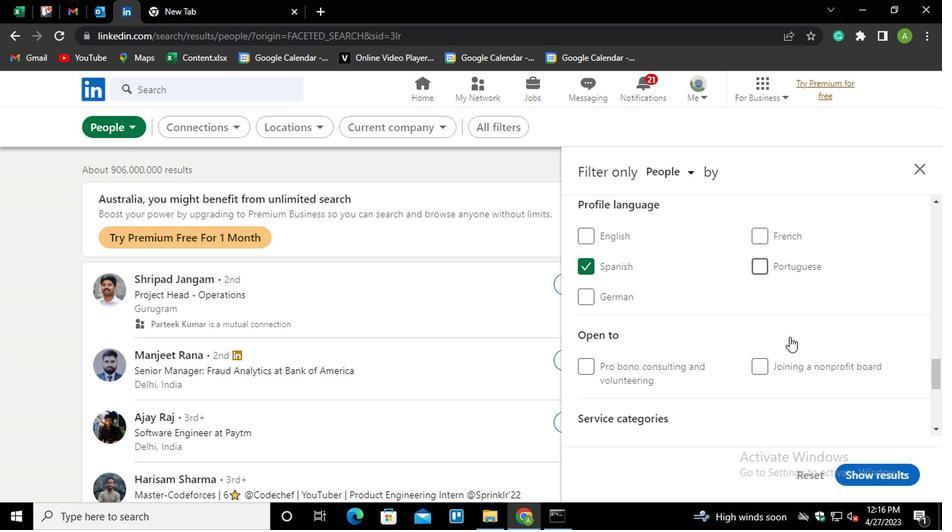 
Action: Mouse scrolled (788, 334) with delta (0, 0)
Screenshot: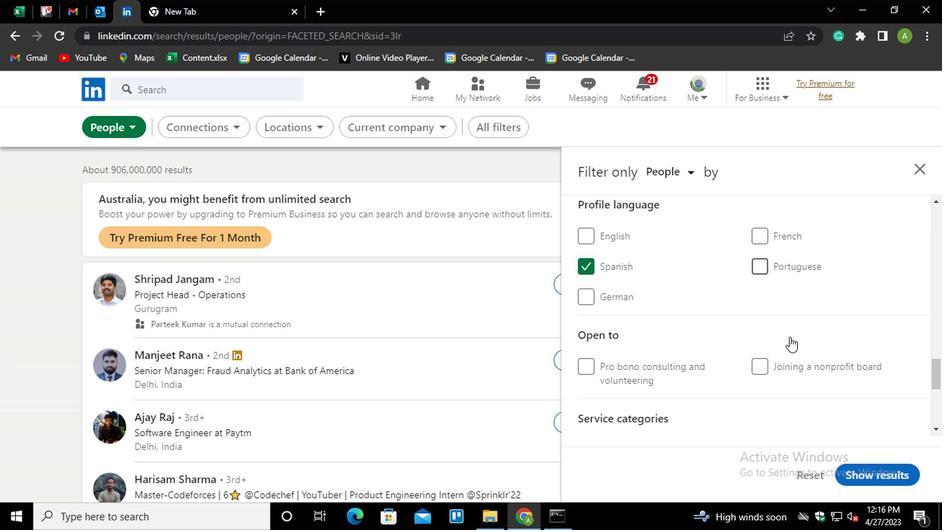 
Action: Mouse moved to (782, 364)
Screenshot: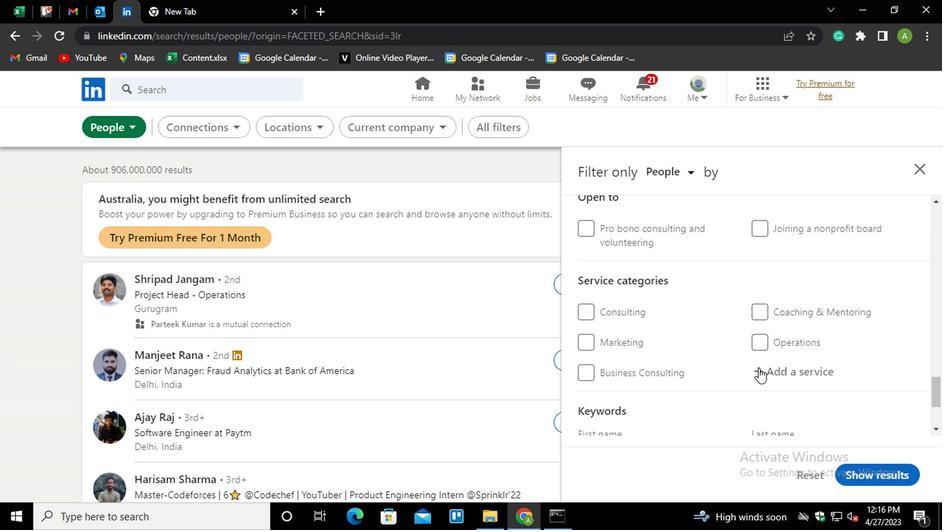 
Action: Mouse pressed left at (782, 364)
Screenshot: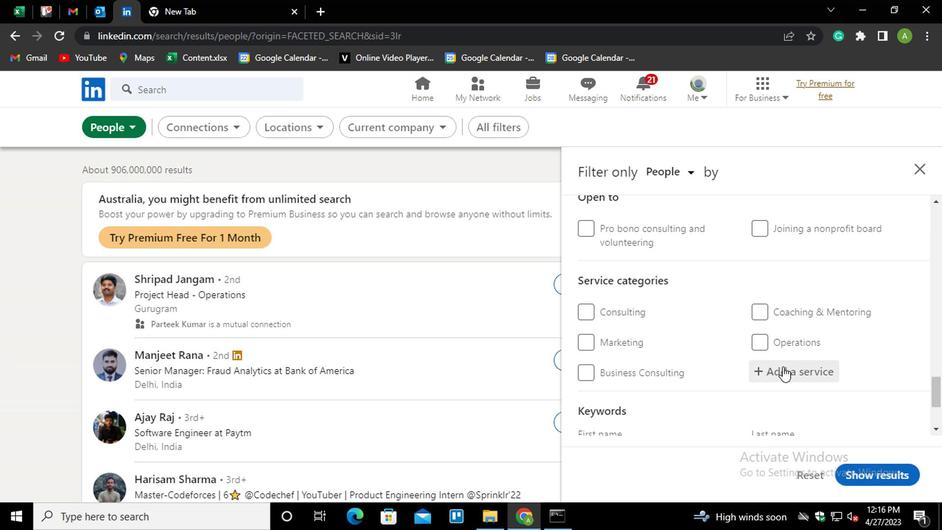 
Action: Mouse moved to (784, 367)
Screenshot: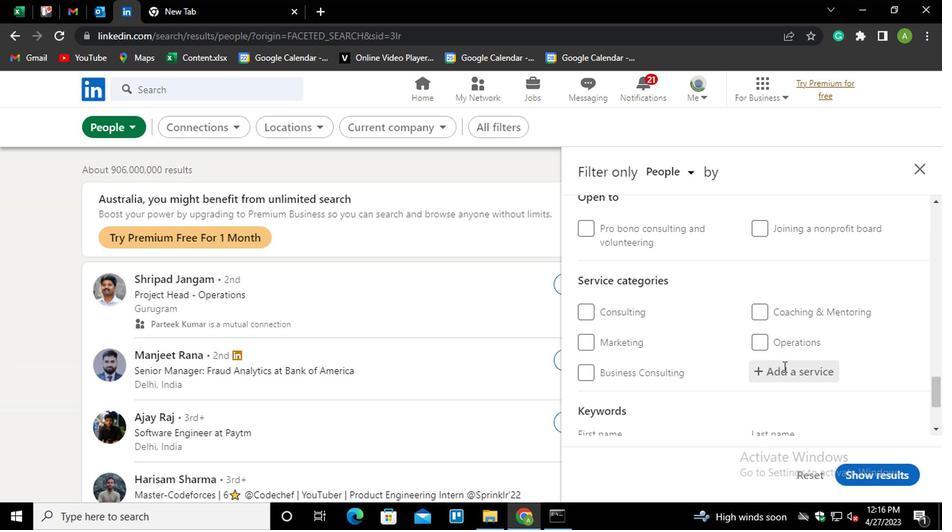 
Action: Mouse pressed left at (784, 367)
Screenshot: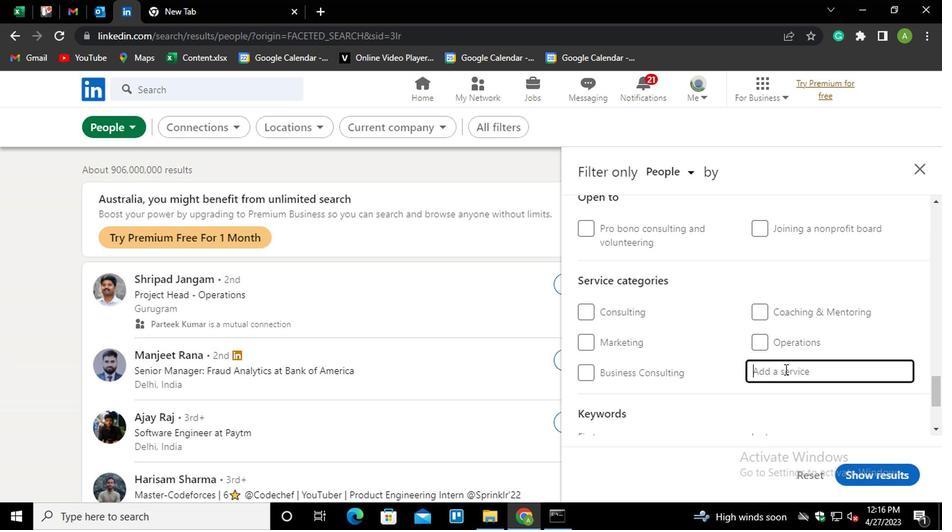 
Action: Key pressed <Key.shift><Key.shift><Key.shift><Key.shift><Key.shift>MANAGEMENT
Screenshot: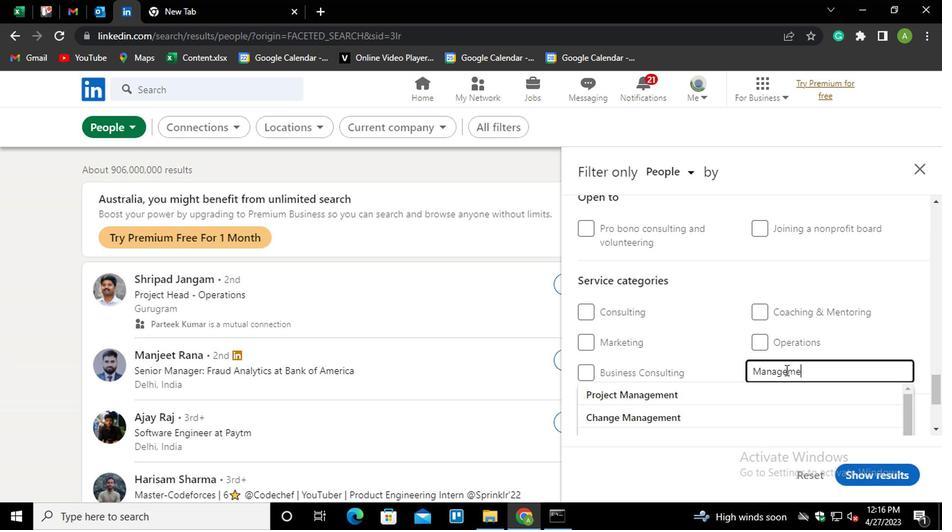 
Action: Mouse moved to (844, 337)
Screenshot: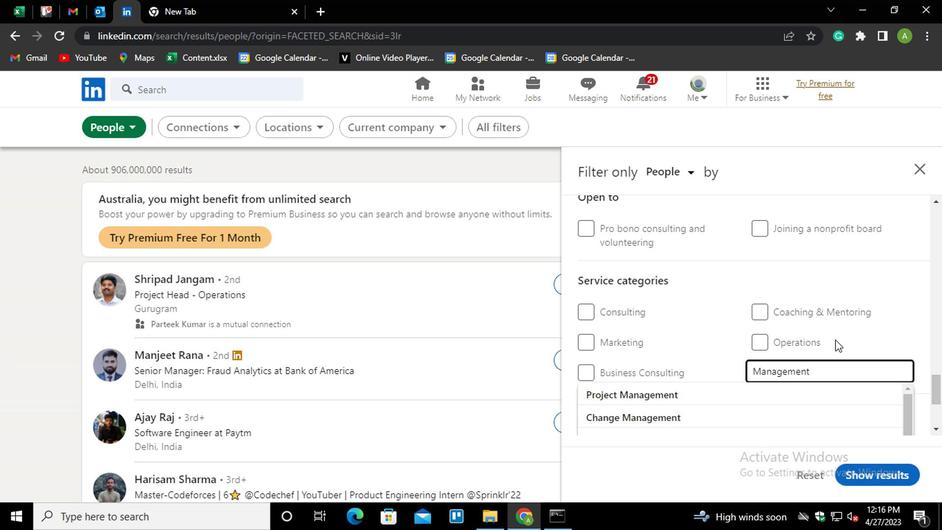 
Action: Mouse pressed left at (844, 337)
Screenshot: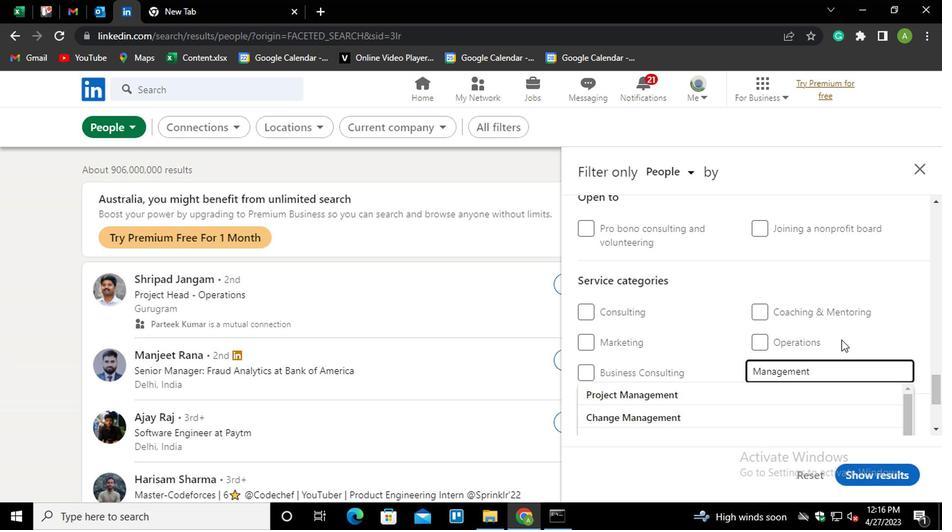 
Action: Mouse moved to (844, 354)
Screenshot: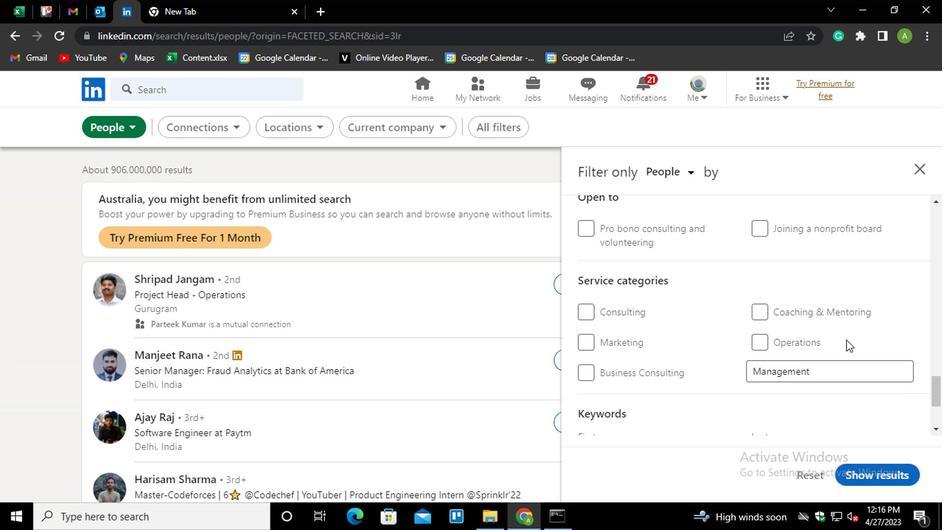 
Action: Mouse scrolled (844, 354) with delta (0, 0)
Screenshot: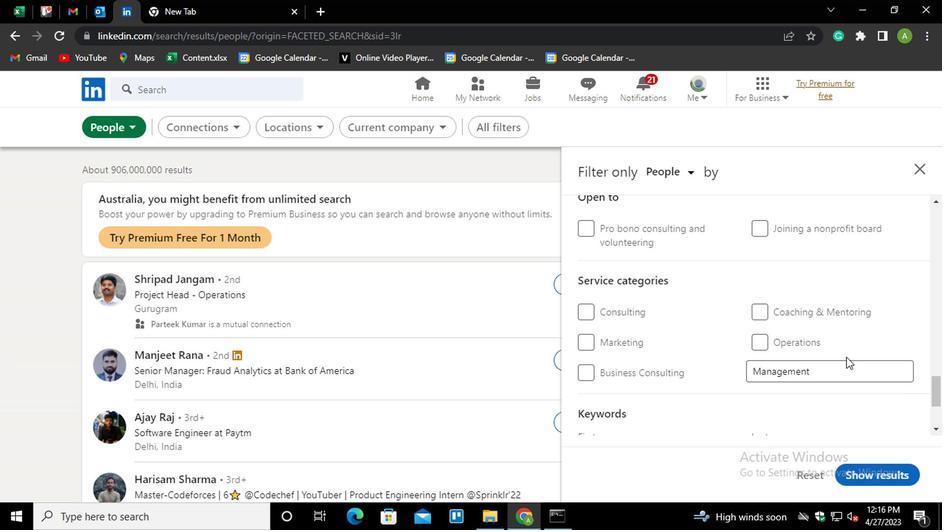 
Action: Mouse moved to (844, 355)
Screenshot: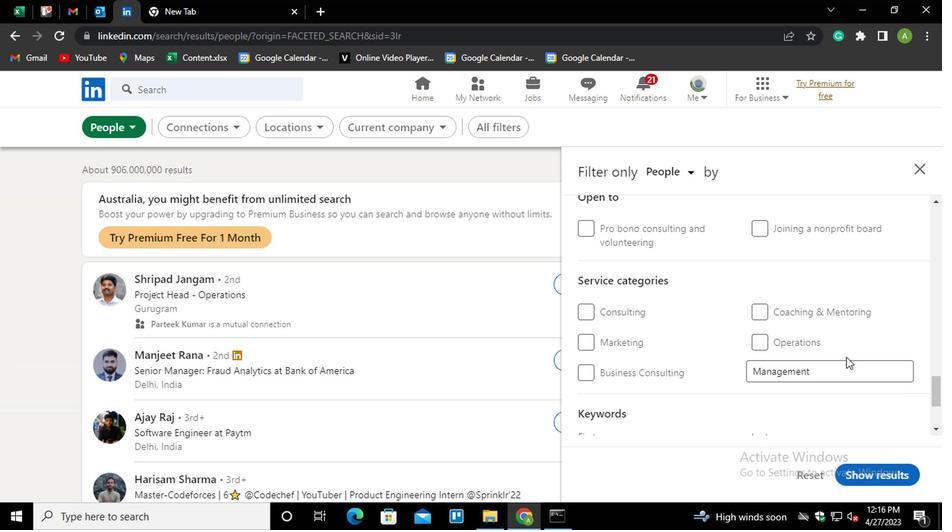 
Action: Mouse scrolled (844, 354) with delta (0, 0)
Screenshot: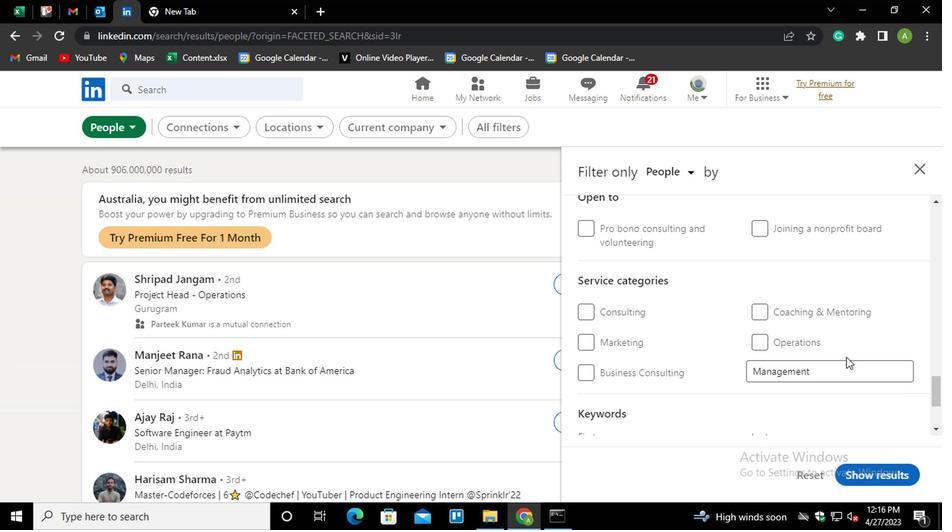
Action: Mouse moved to (839, 355)
Screenshot: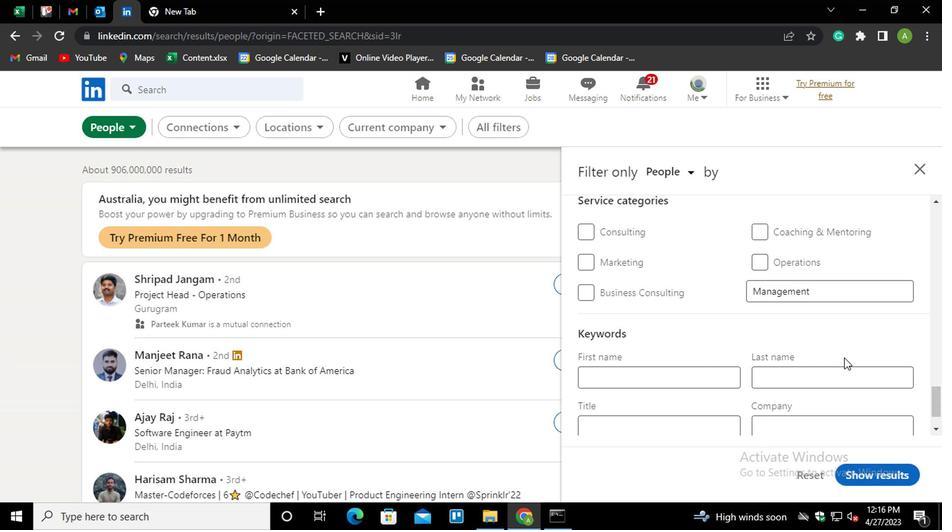
Action: Mouse scrolled (839, 354) with delta (0, 0)
Screenshot: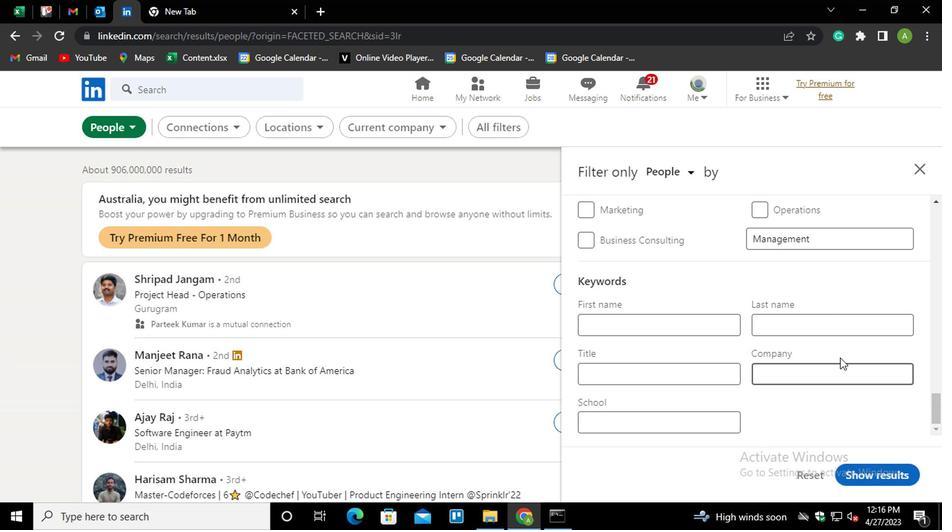 
Action: Mouse moved to (635, 366)
Screenshot: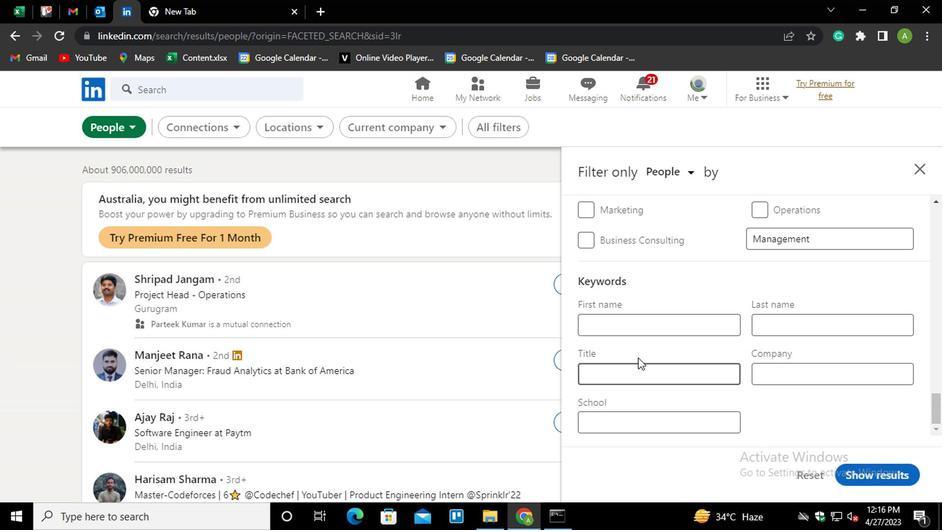 
Action: Mouse pressed left at (635, 366)
Screenshot: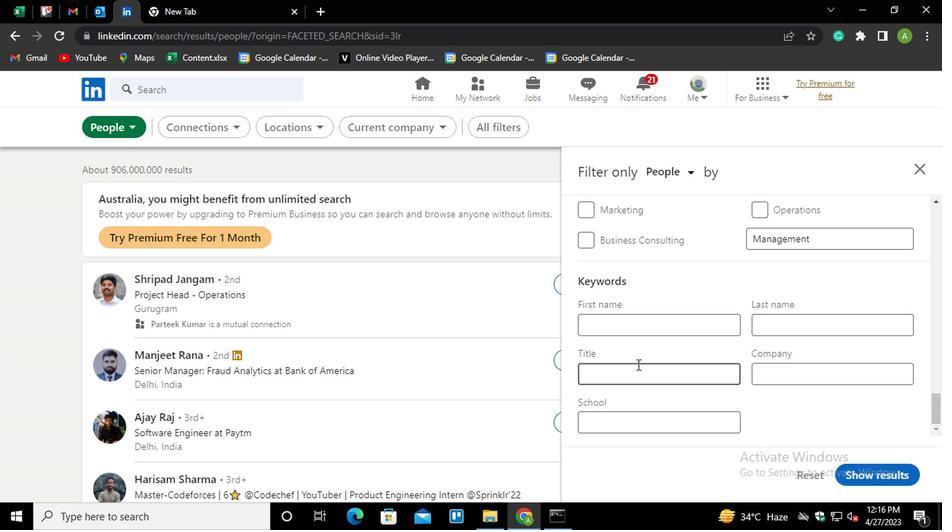 
Action: Key pressed <Key.shift><Key.shift><Key.shift><Key.shift><Key.shift><Key.shift><Key.shift>CAFETERIA<Key.space><Key.shift>WORKER
Screenshot: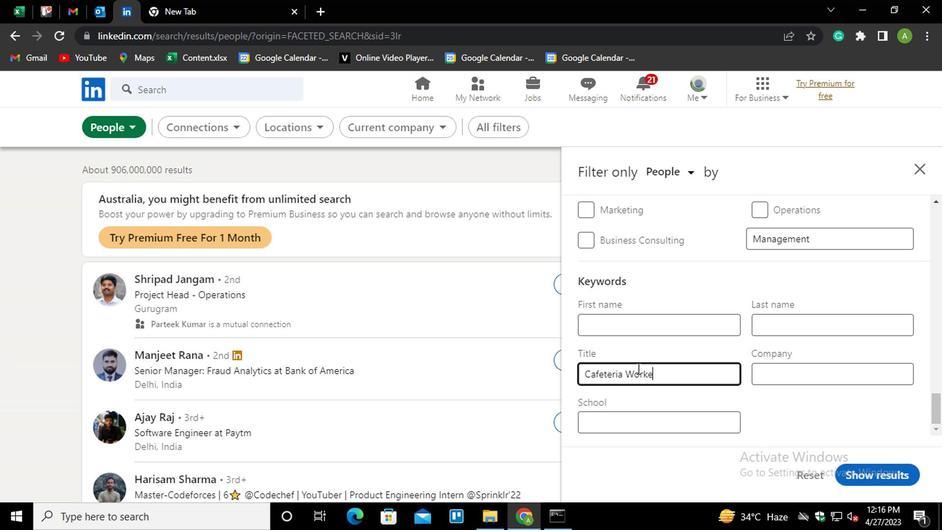 
Action: Mouse moved to (805, 418)
Screenshot: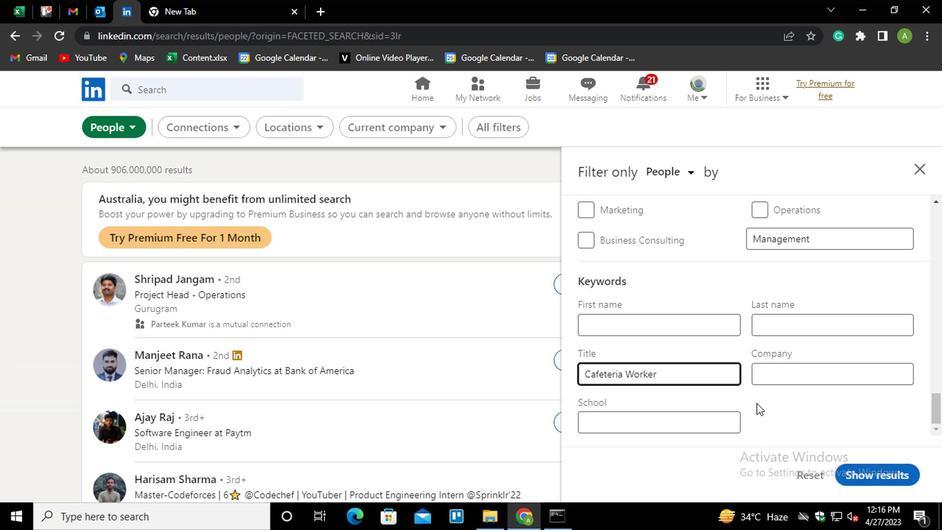
Action: Mouse pressed left at (805, 418)
Screenshot: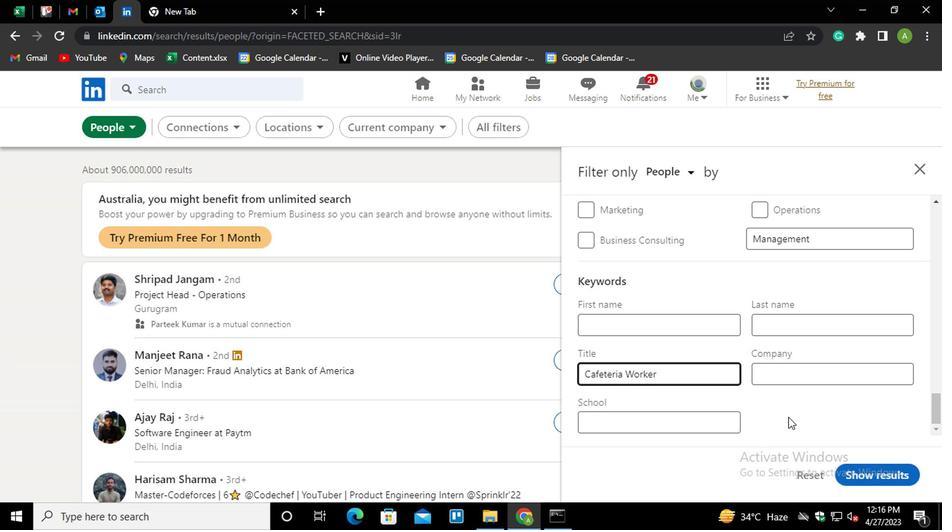 
Action: Mouse moved to (863, 471)
Screenshot: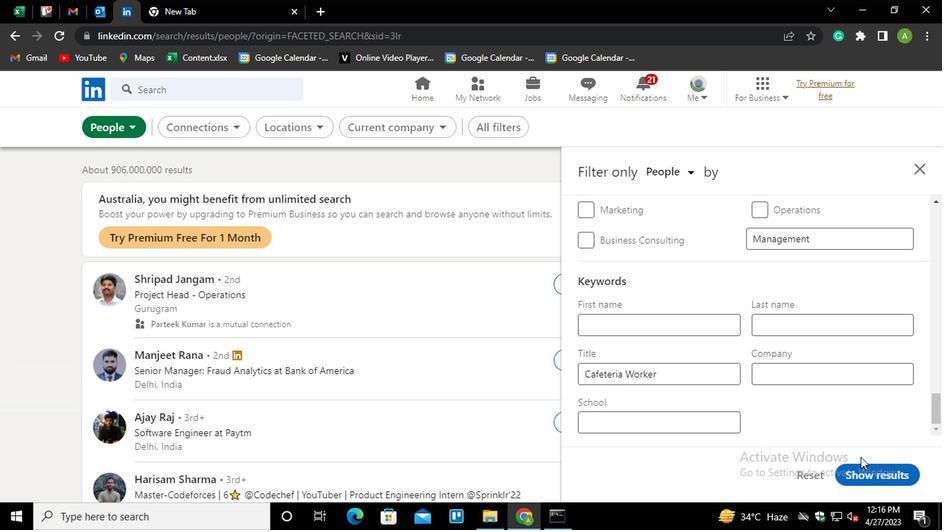 
Action: Mouse pressed left at (863, 471)
Screenshot: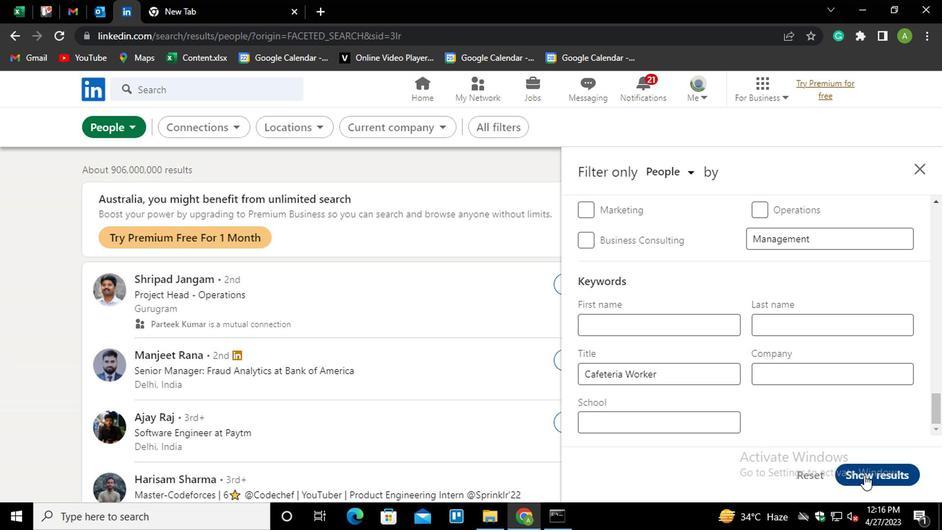 
